 Task: Look for space in Araci, Brazil from 12th  July, 2023 to 15th July, 2023 for 3 adults in price range Rs.12000 to Rs.16000. Place can be entire place with 2 bedrooms having 3 beds and 1 bathroom. Property type can be house, flat, guest house. Amenities needed are: washing machine. Booking option can be shelf check-in. Required host language is Spanish.
Action: Mouse moved to (450, 89)
Screenshot: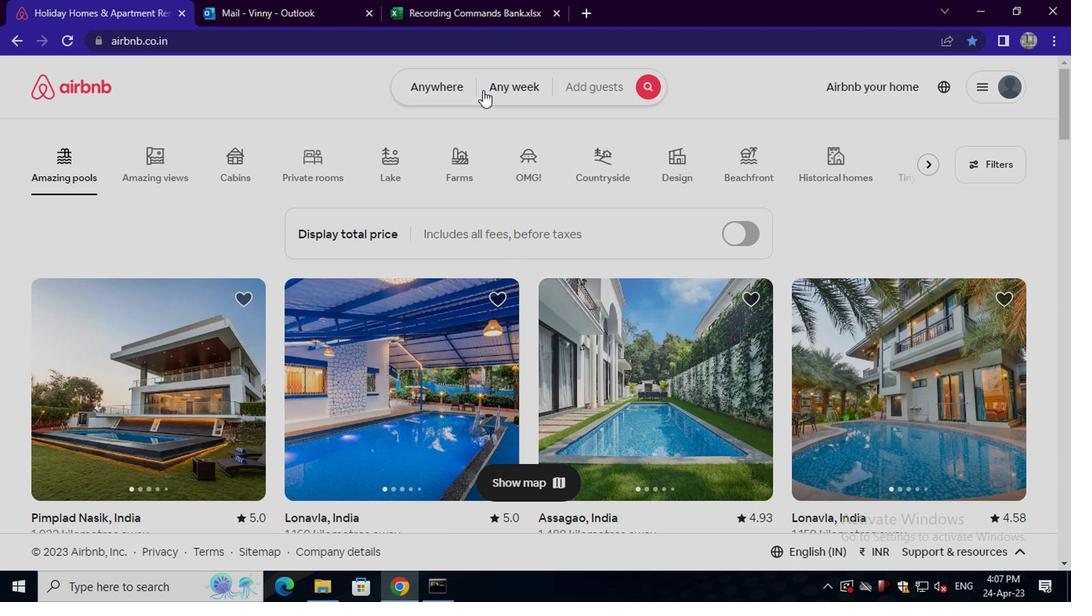 
Action: Mouse pressed left at (450, 89)
Screenshot: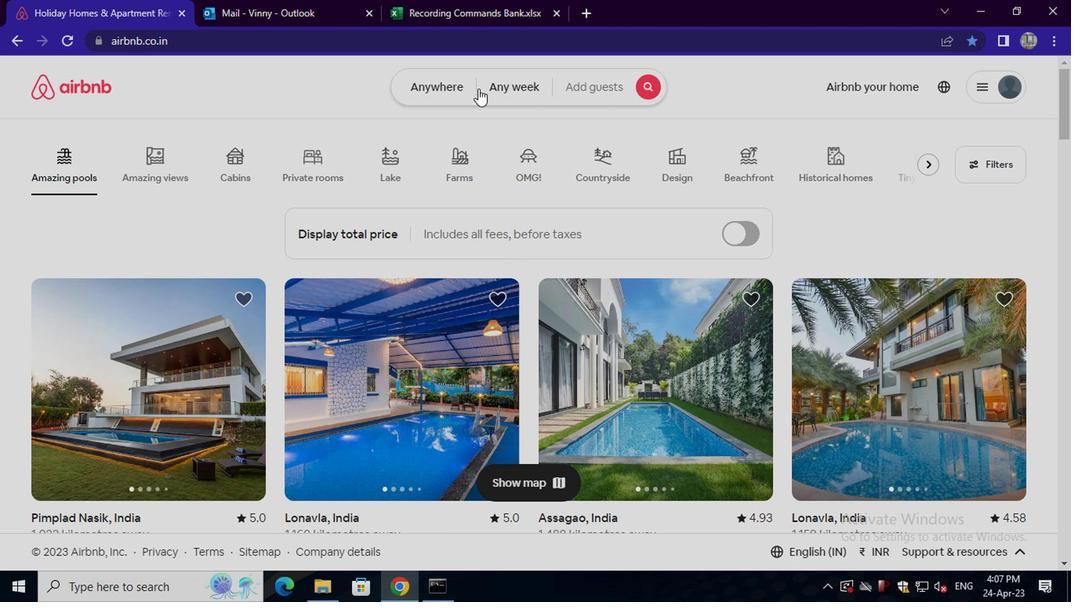 
Action: Mouse moved to (371, 144)
Screenshot: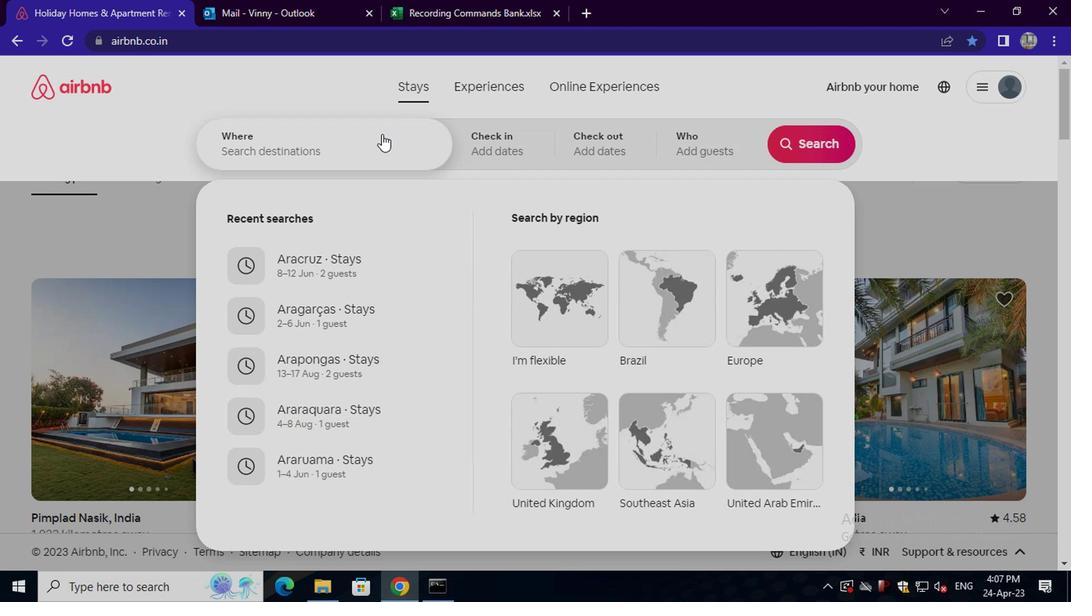 
Action: Mouse pressed left at (371, 144)
Screenshot: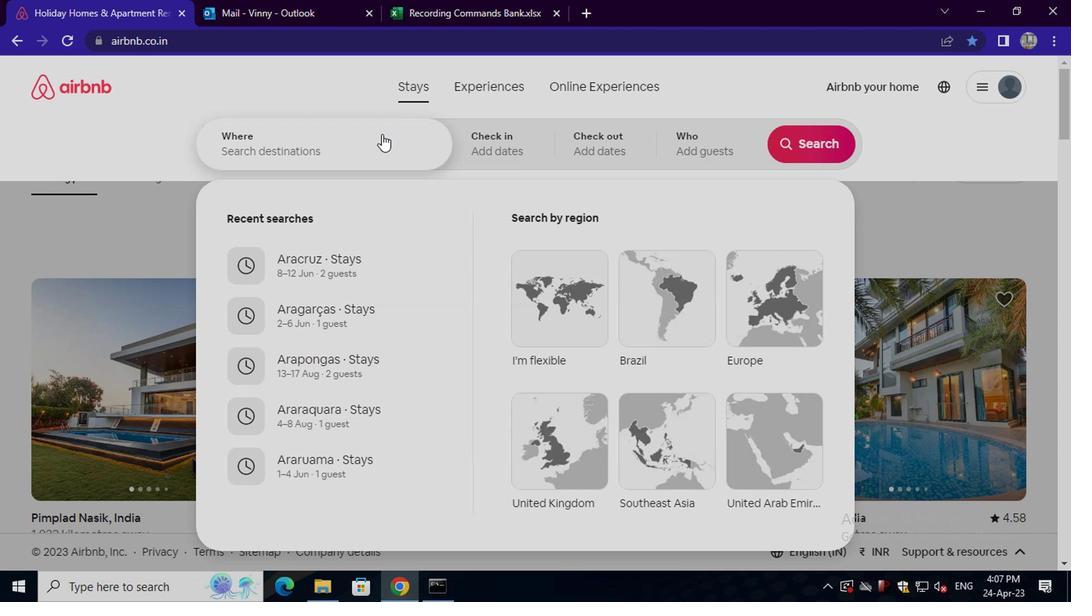 
Action: Key pressed araci,<Key.space>brazo<Key.backspace>u<Key.backspace>il<Key.enter>
Screenshot: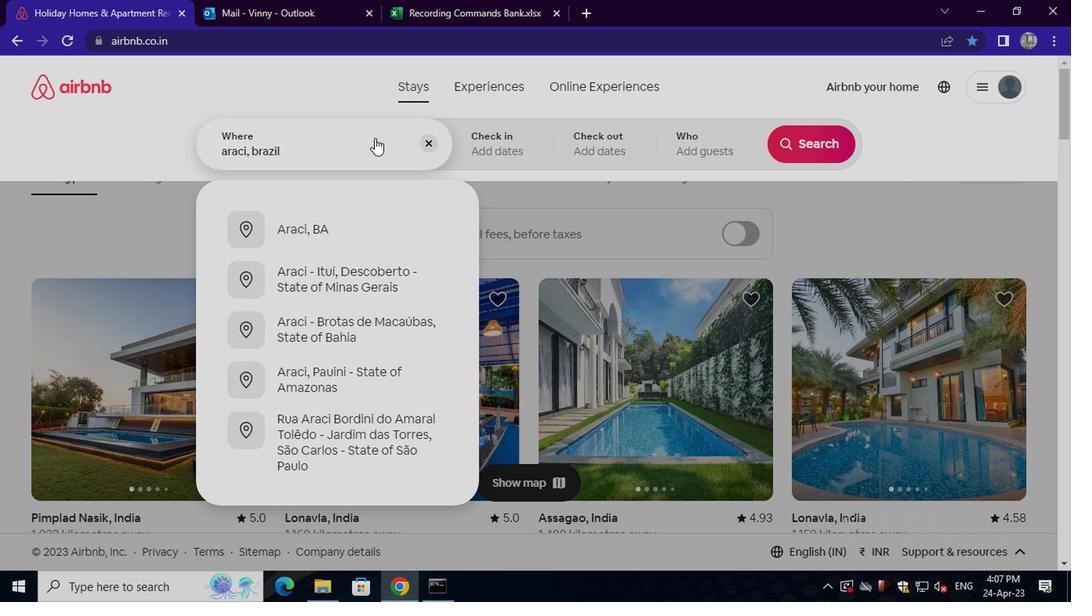 
Action: Mouse moved to (811, 280)
Screenshot: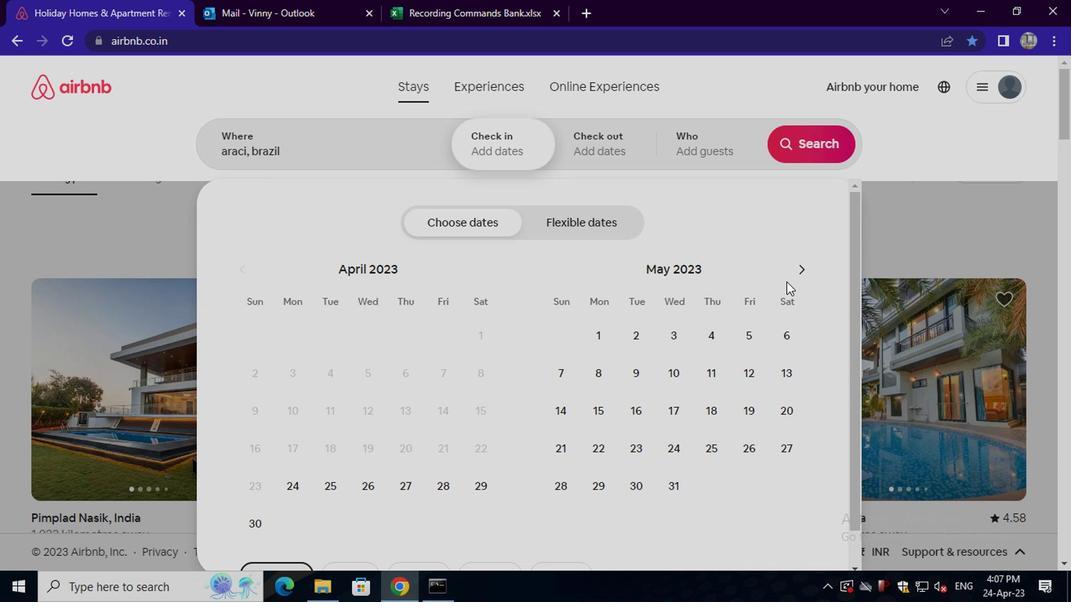 
Action: Mouse pressed left at (811, 280)
Screenshot: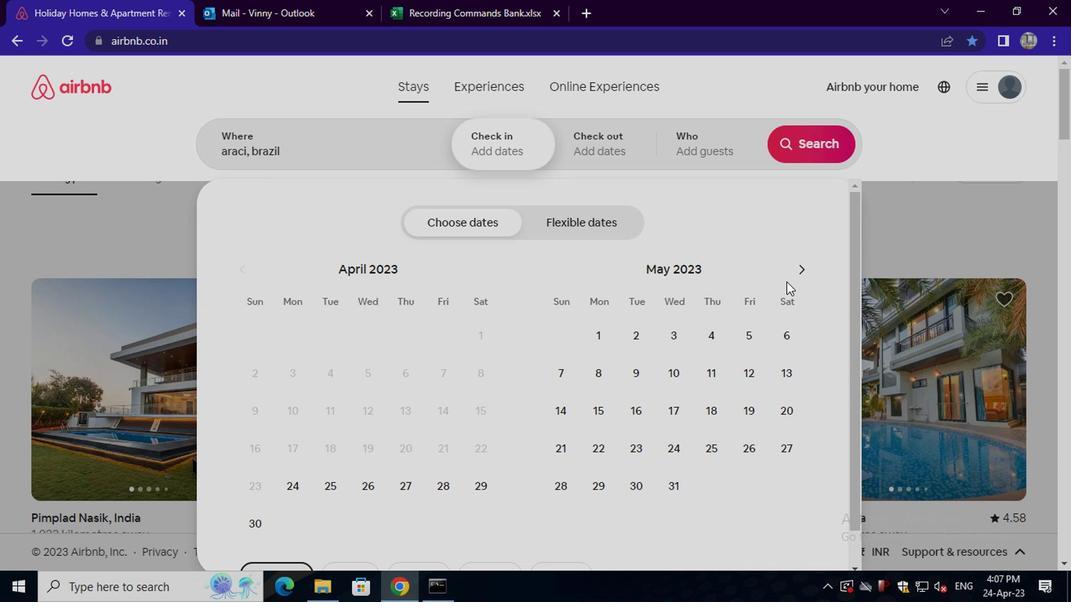 
Action: Mouse pressed left at (811, 280)
Screenshot: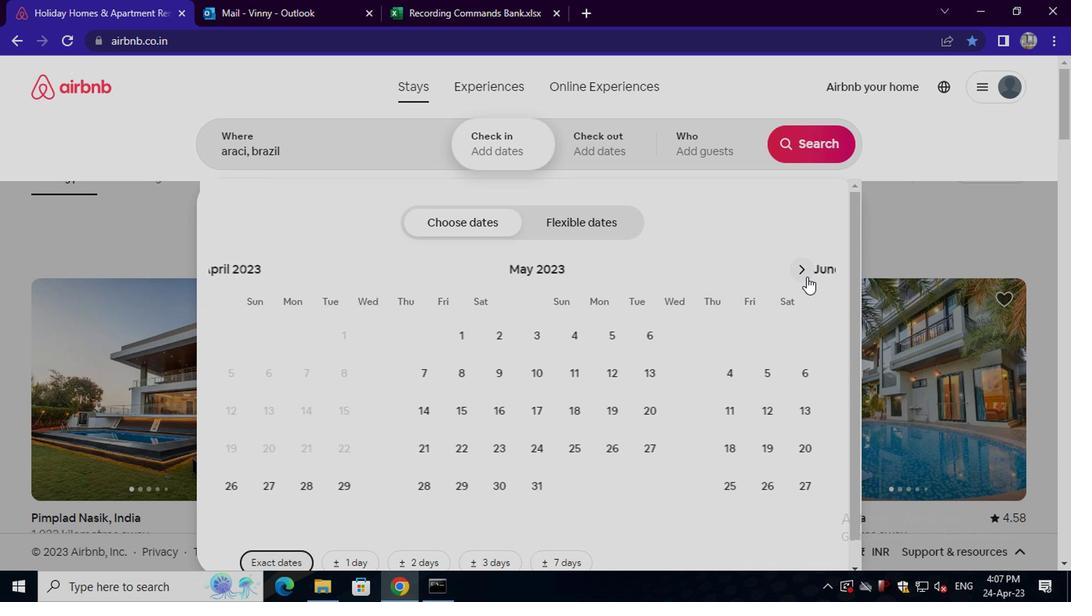 
Action: Mouse moved to (674, 414)
Screenshot: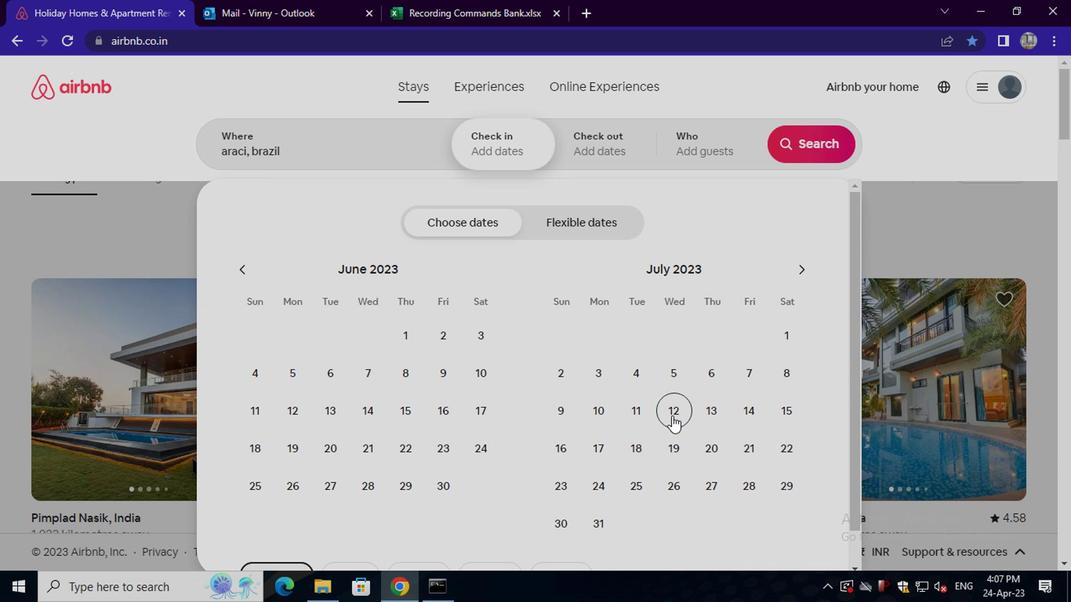
Action: Mouse pressed left at (674, 414)
Screenshot: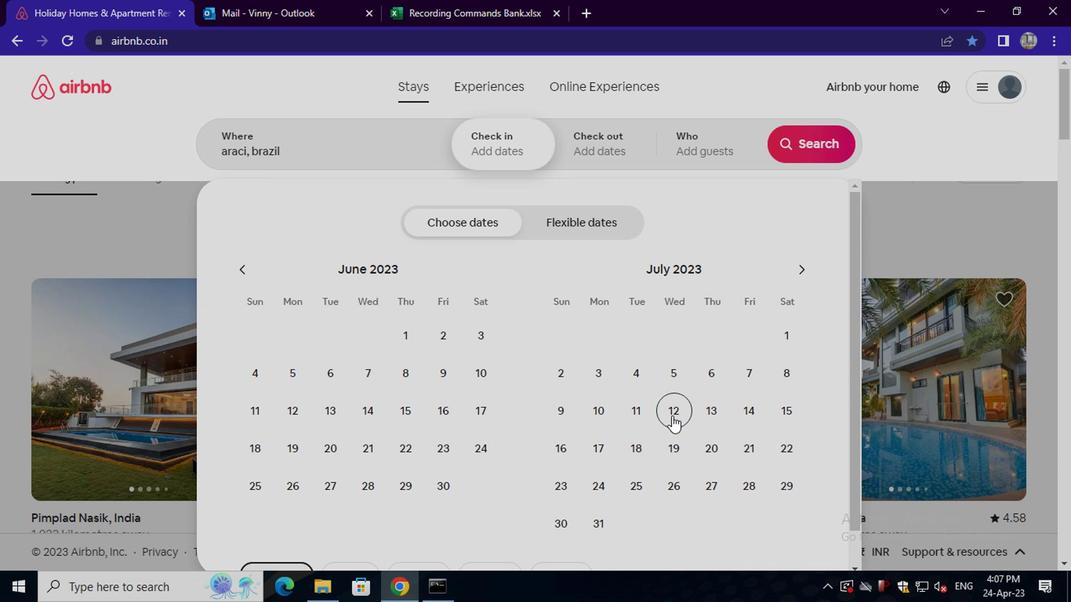 
Action: Mouse moved to (796, 414)
Screenshot: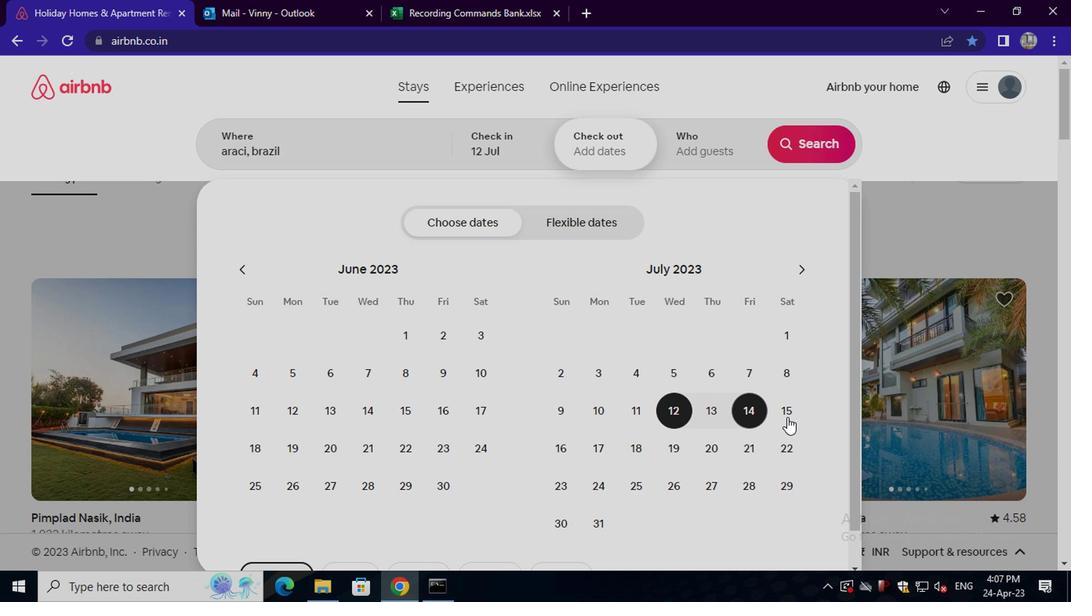 
Action: Mouse pressed left at (796, 414)
Screenshot: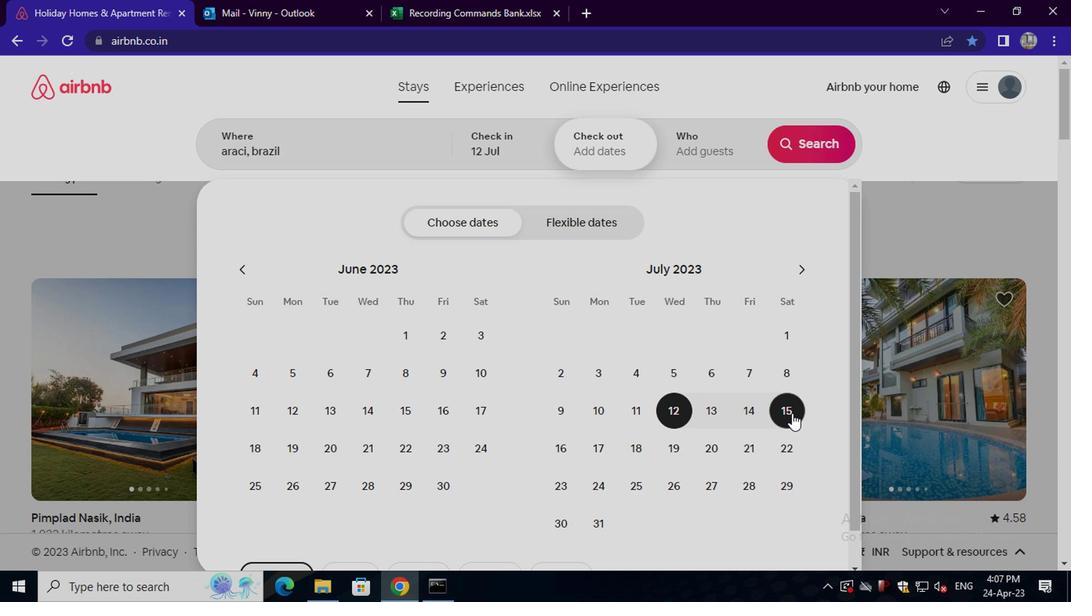 
Action: Mouse moved to (722, 154)
Screenshot: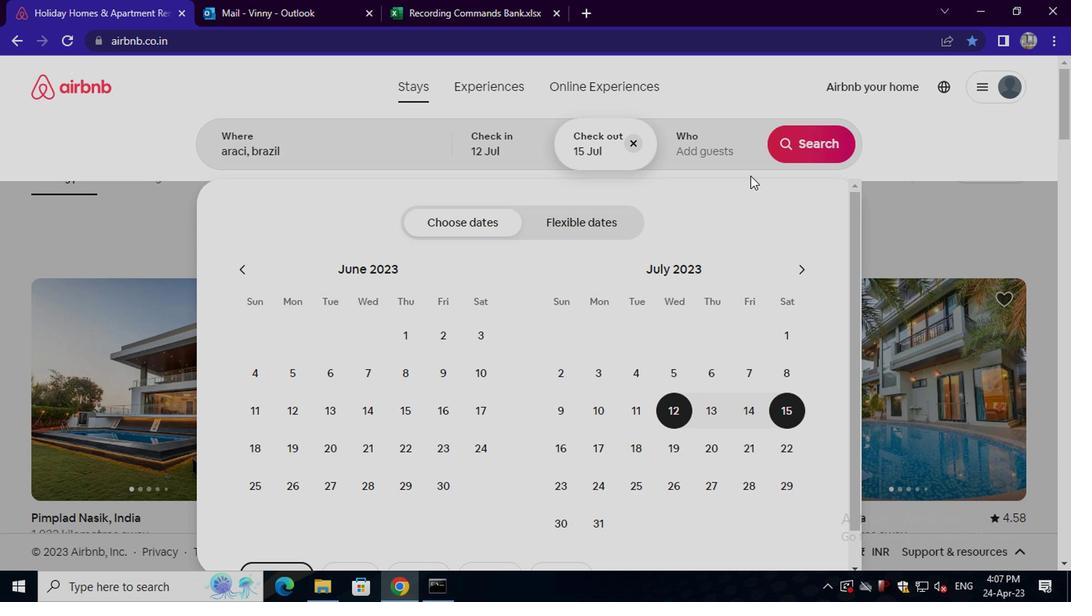 
Action: Mouse pressed left at (722, 154)
Screenshot: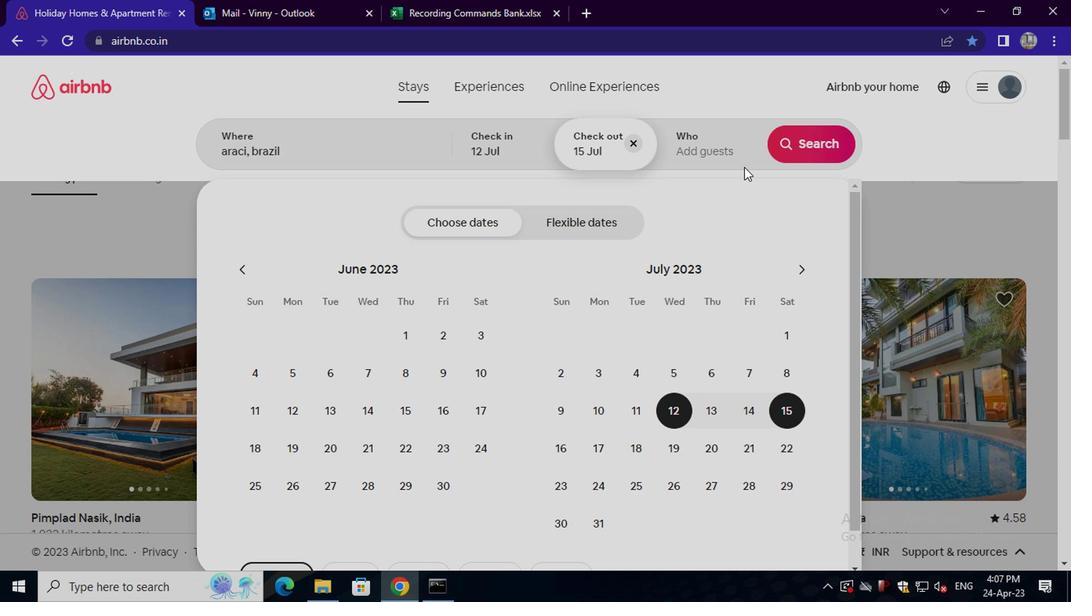 
Action: Mouse moved to (827, 233)
Screenshot: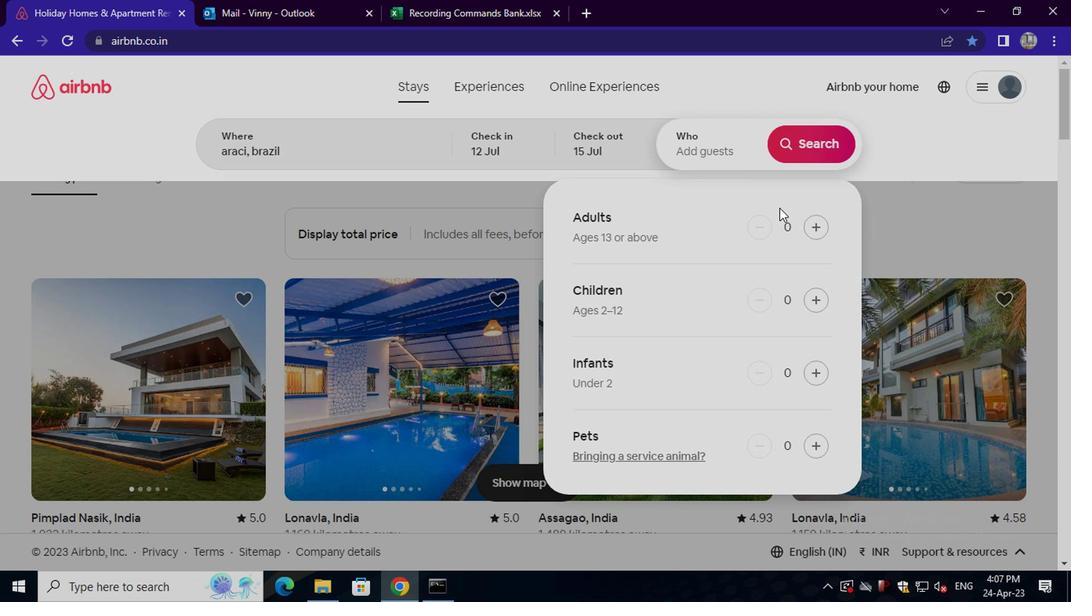 
Action: Mouse pressed left at (827, 233)
Screenshot: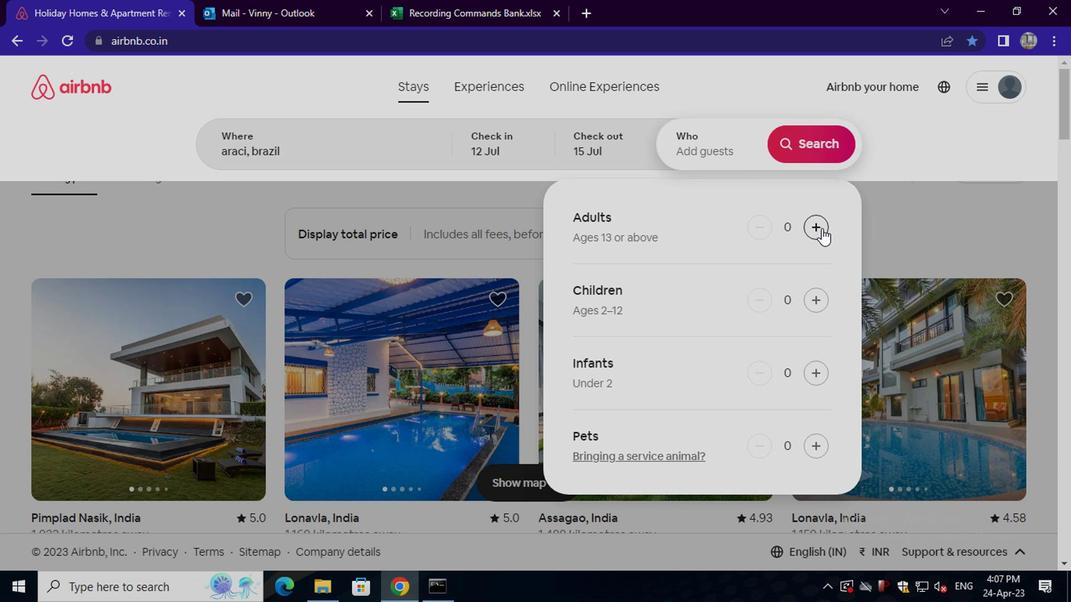 
Action: Mouse pressed left at (827, 233)
Screenshot: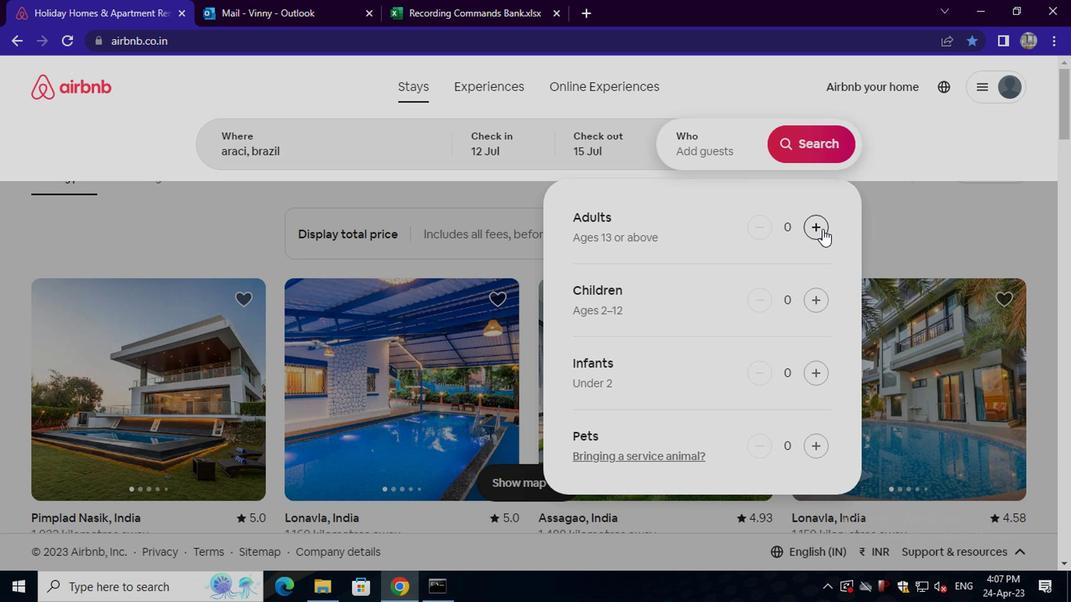 
Action: Mouse pressed left at (827, 233)
Screenshot: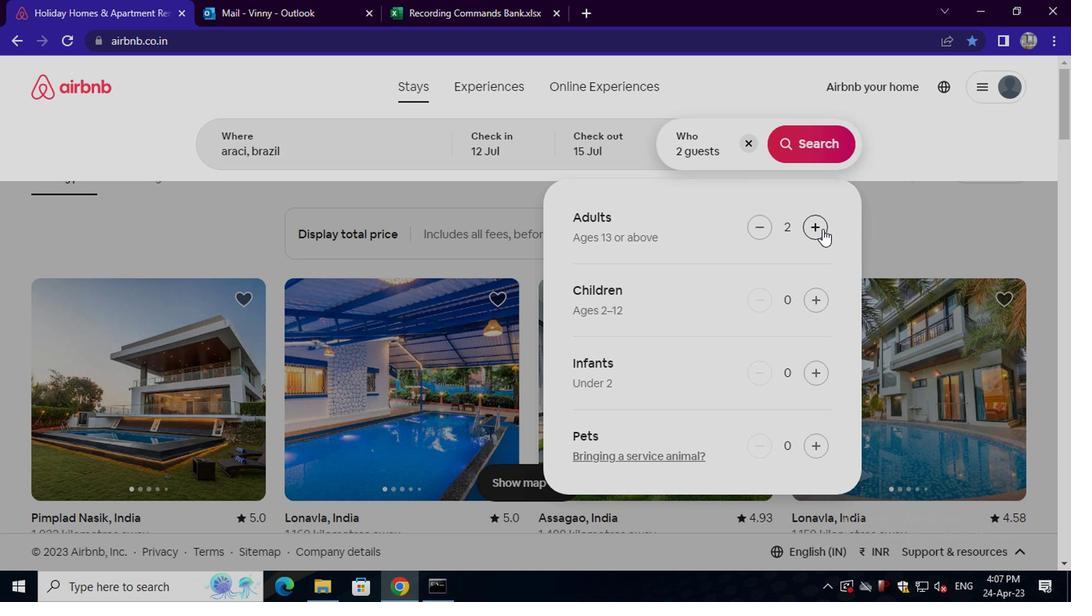 
Action: Mouse moved to (824, 155)
Screenshot: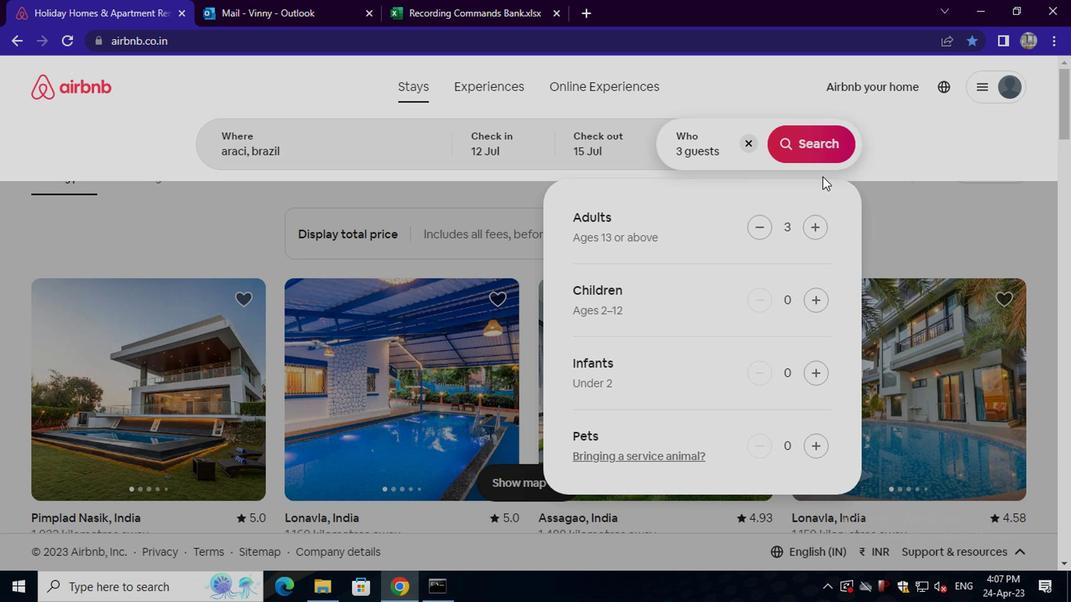 
Action: Mouse pressed left at (824, 155)
Screenshot: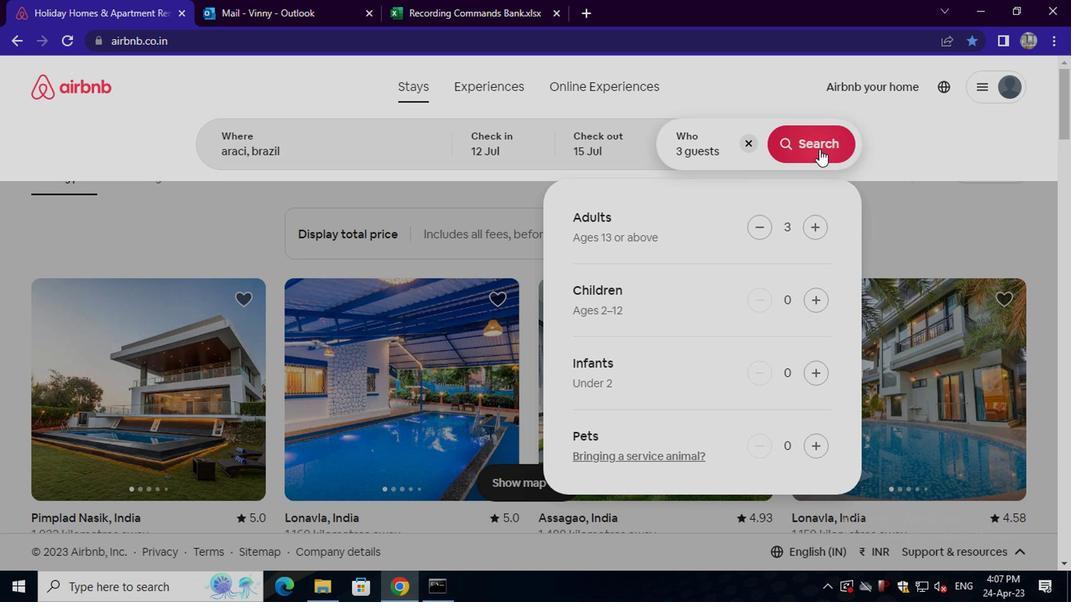 
Action: Mouse moved to (997, 163)
Screenshot: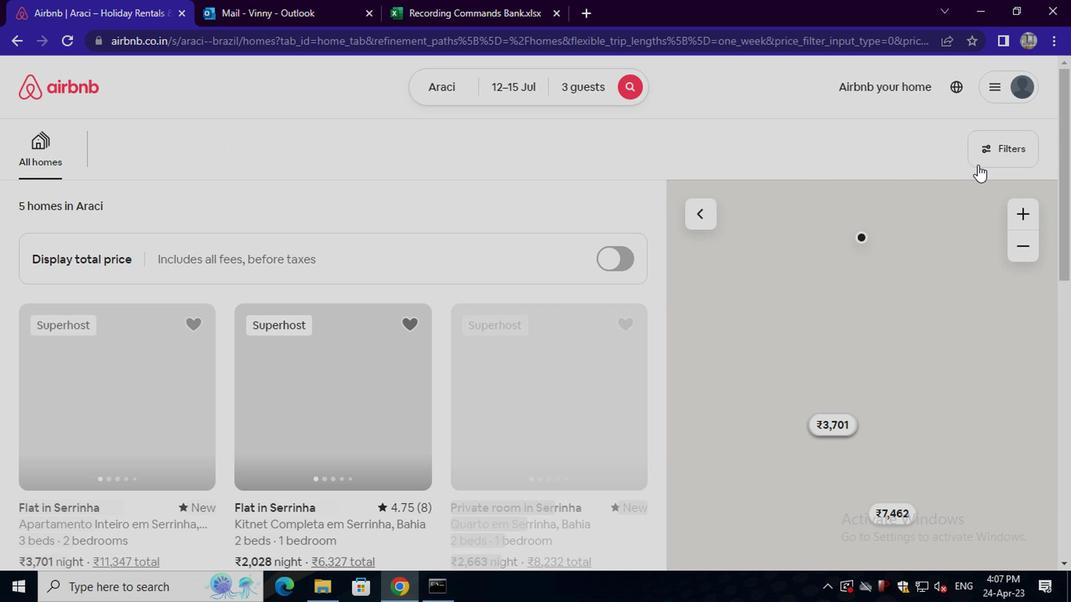 
Action: Mouse pressed left at (997, 163)
Screenshot: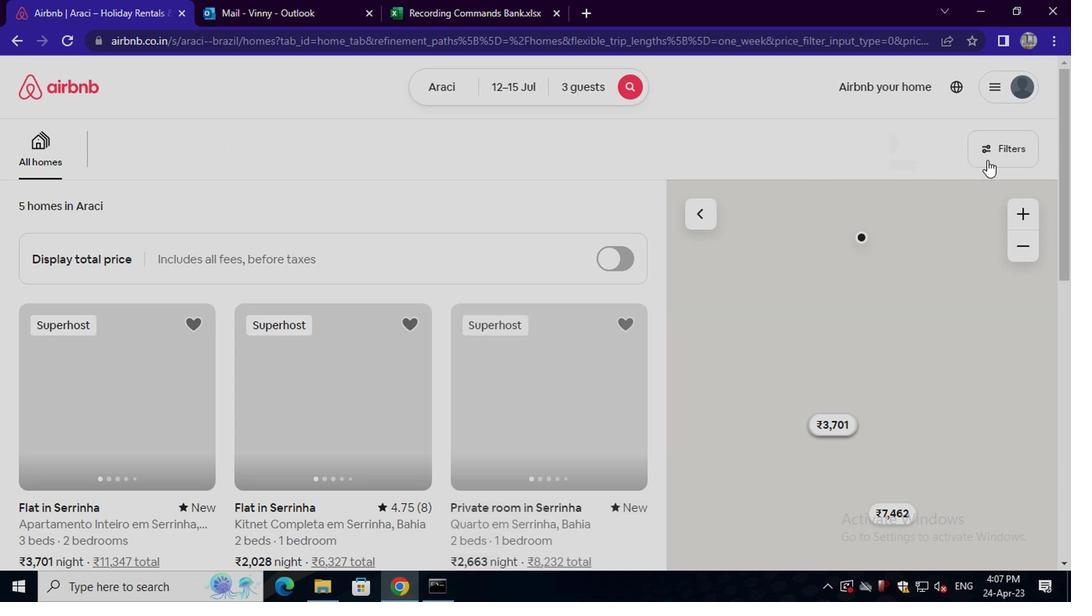 
Action: Mouse moved to (376, 349)
Screenshot: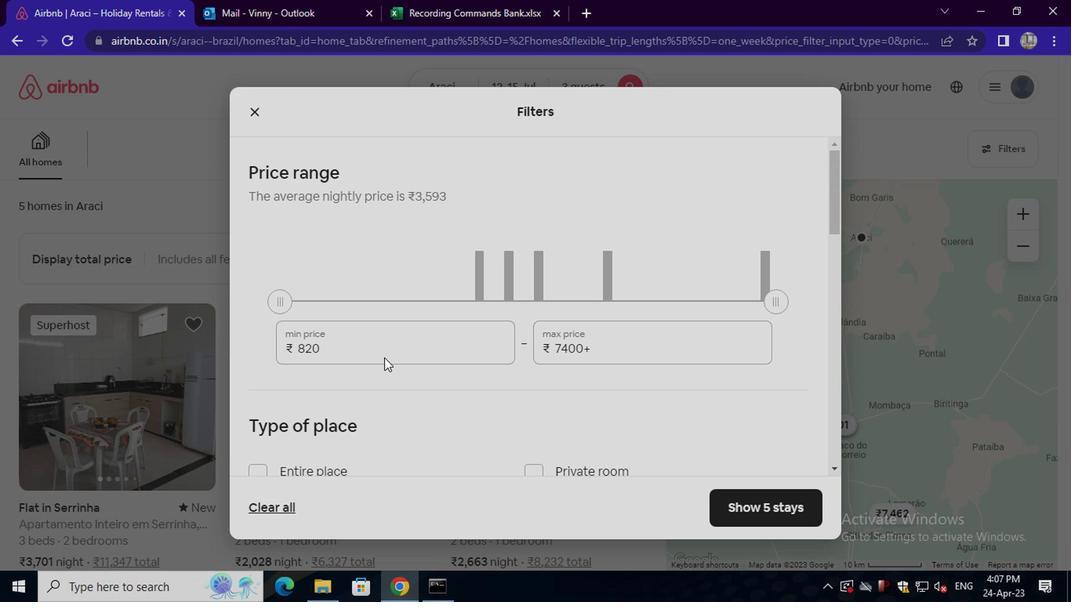 
Action: Mouse pressed left at (376, 349)
Screenshot: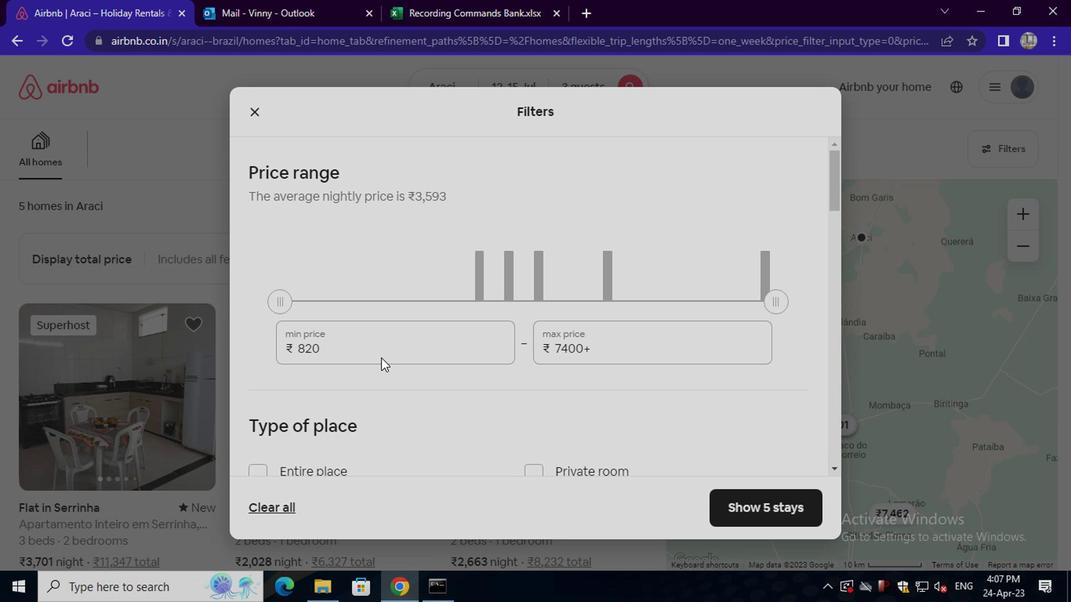 
Action: Key pressed <Key.backspace><Key.backspace><Key.backspace><Key.backspace><Key.backspace><Key.backspace><Key.backspace><Key.backspace><Key.backspace><Key.backspace><Key.backspace><Key.backspace>12000
Screenshot: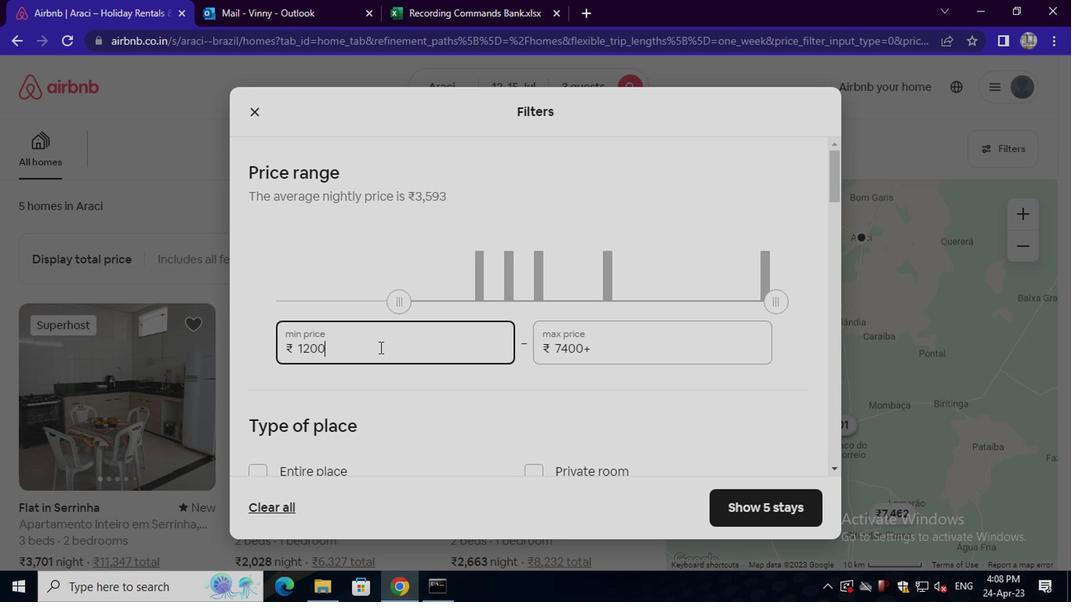 
Action: Mouse moved to (614, 353)
Screenshot: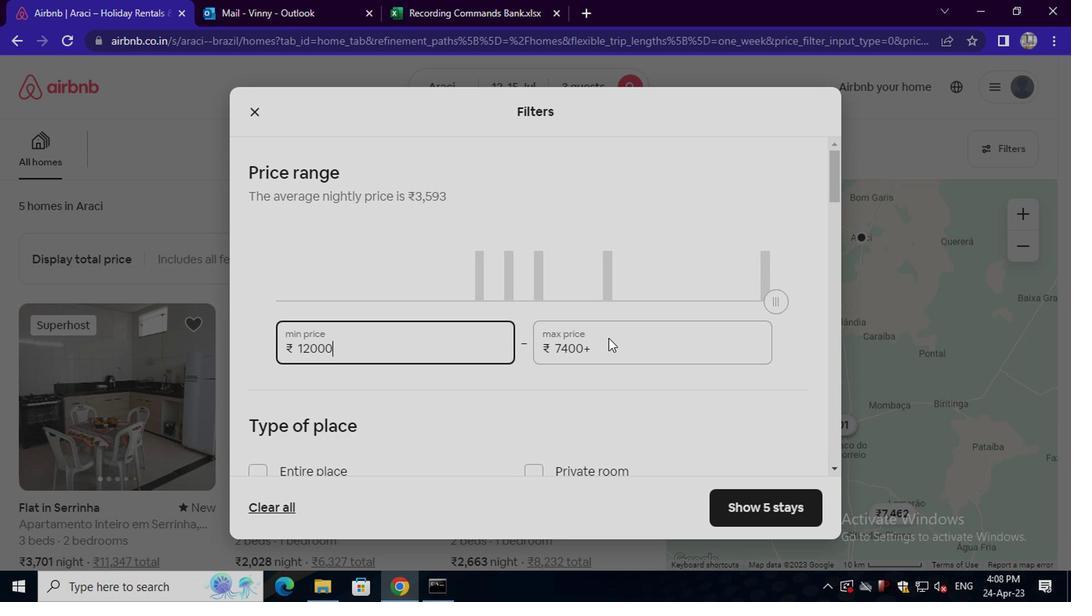 
Action: Mouse pressed left at (614, 353)
Screenshot: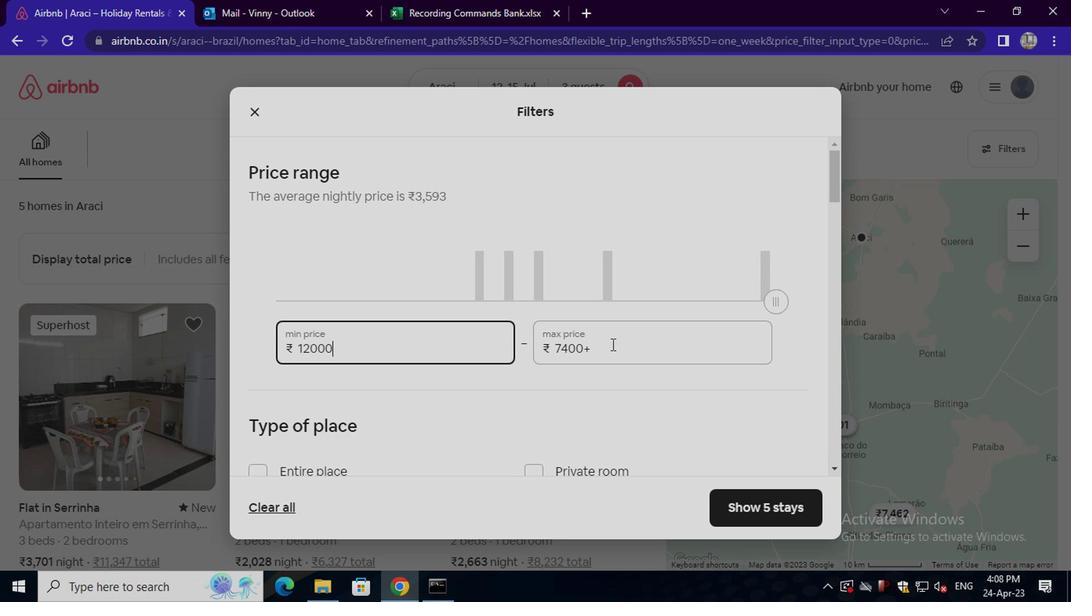 
Action: Key pressed <Key.backspace><Key.backspace><Key.backspace><Key.backspace><Key.backspace><Key.backspace><Key.backspace><Key.backspace><Key.backspace><Key.backspace><Key.backspace><Key.backspace>16000
Screenshot: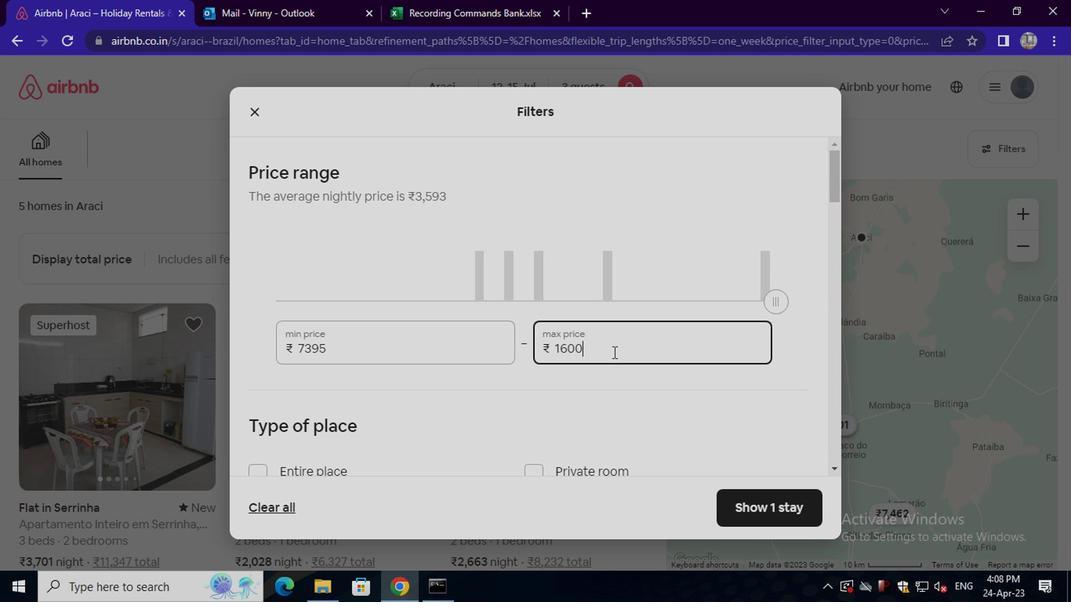 
Action: Mouse moved to (621, 370)
Screenshot: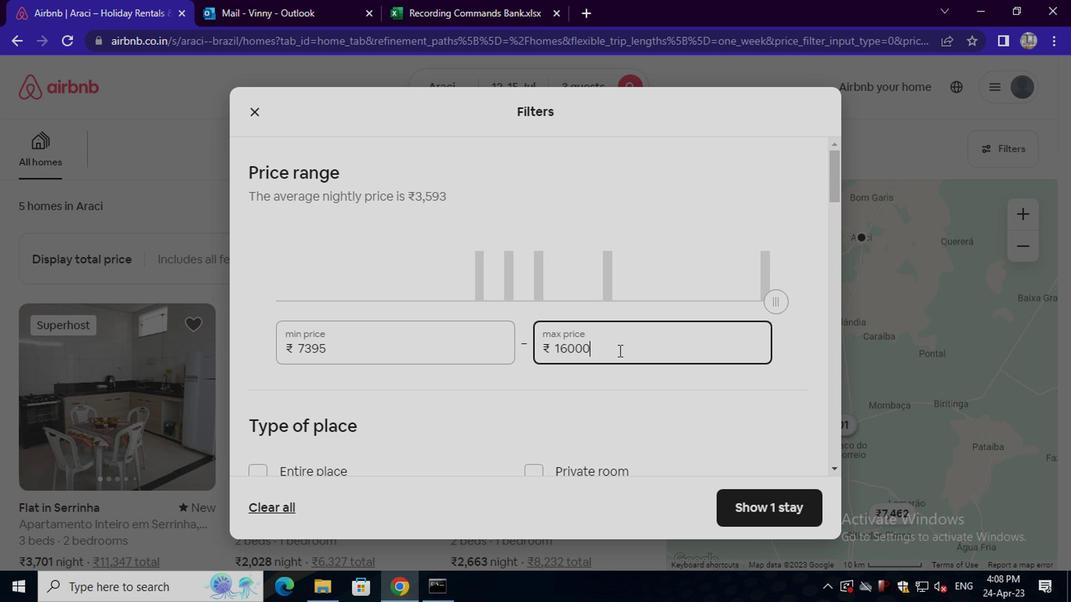 
Action: Mouse scrolled (621, 369) with delta (0, 0)
Screenshot: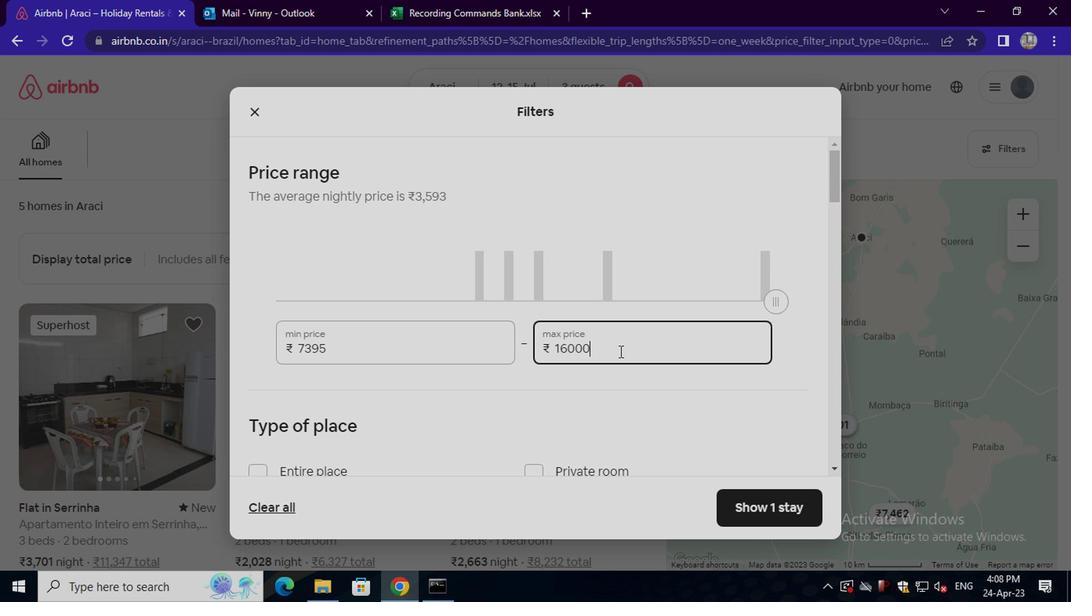 
Action: Mouse moved to (621, 370)
Screenshot: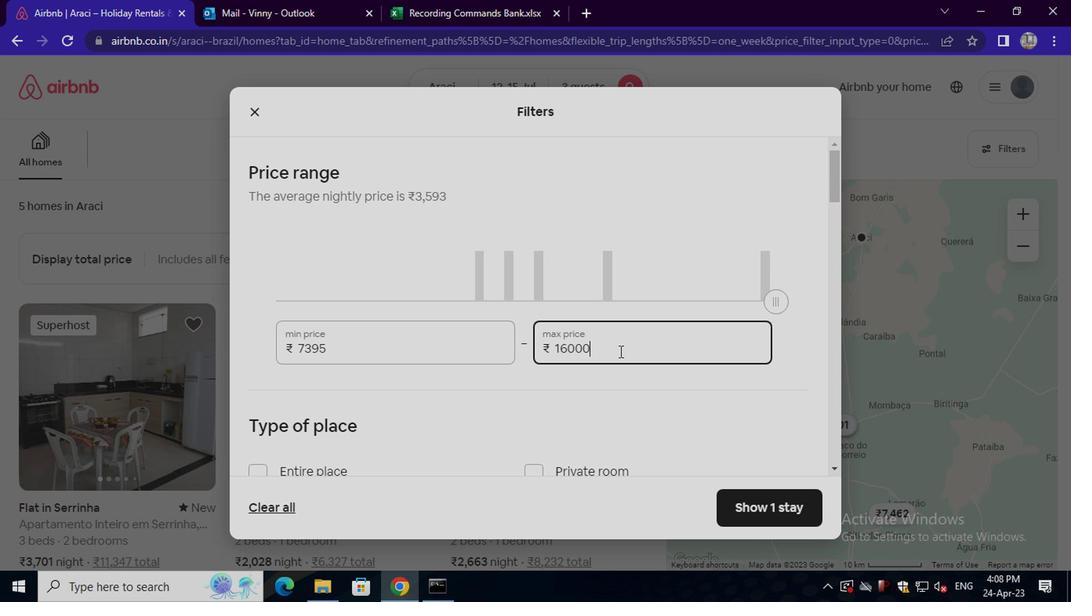 
Action: Mouse scrolled (621, 369) with delta (0, 0)
Screenshot: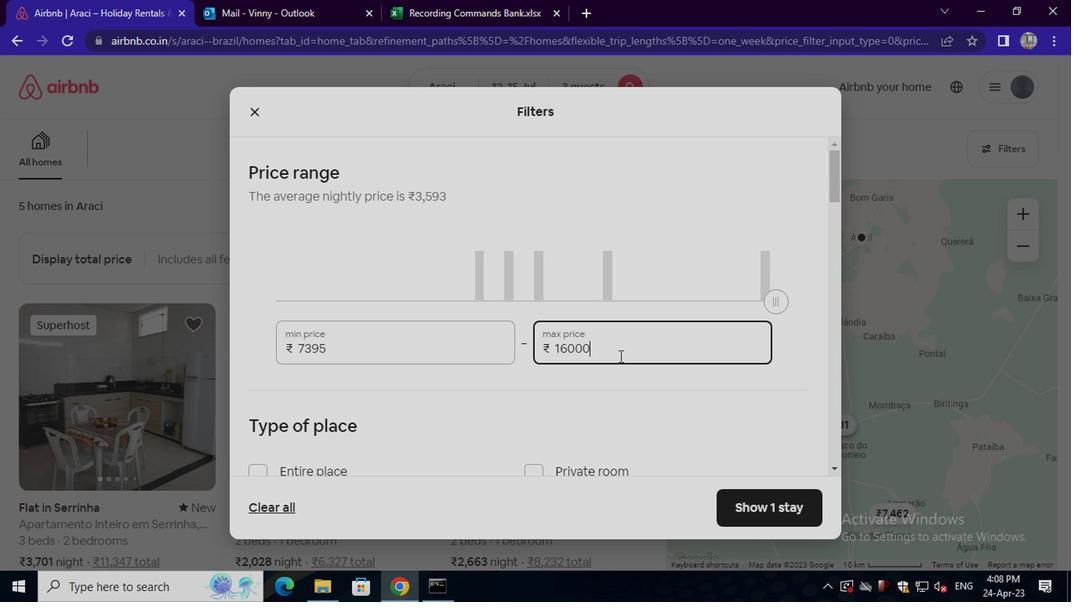 
Action: Mouse moved to (305, 323)
Screenshot: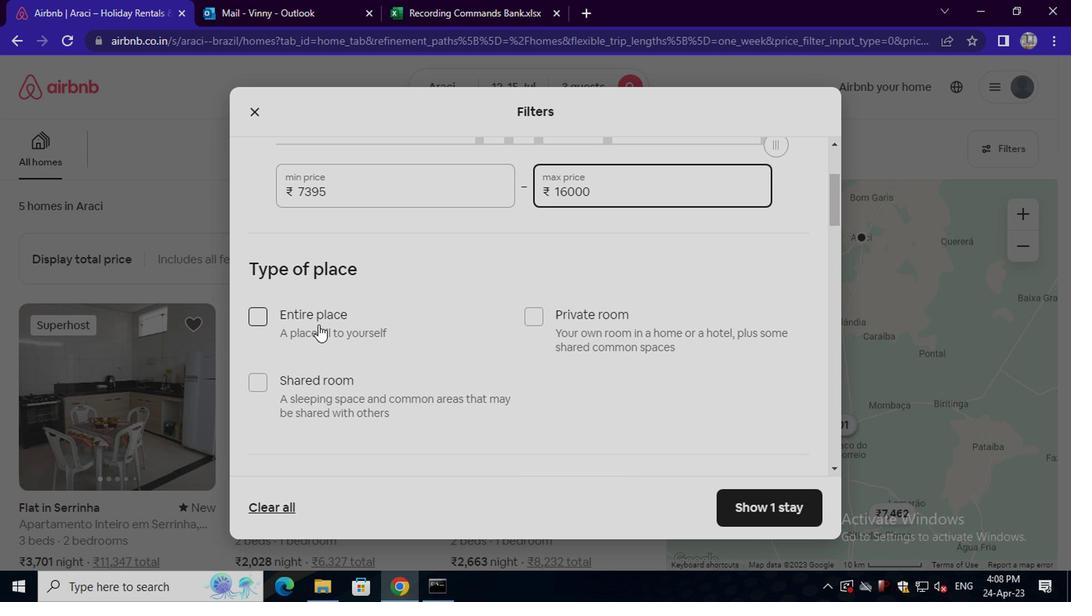 
Action: Mouse pressed left at (305, 323)
Screenshot: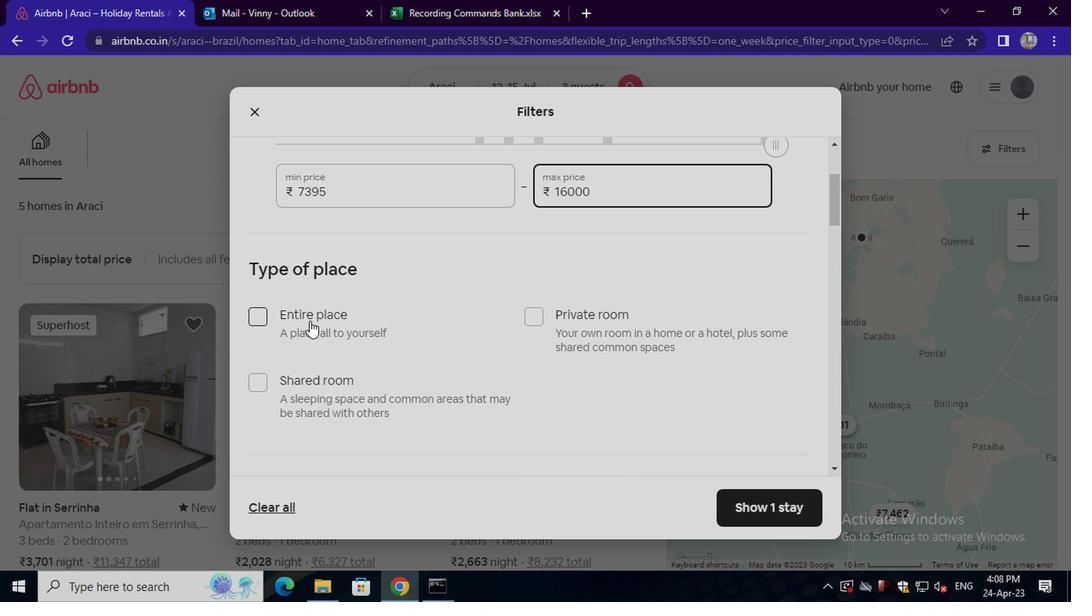 
Action: Mouse scrolled (305, 322) with delta (0, 0)
Screenshot: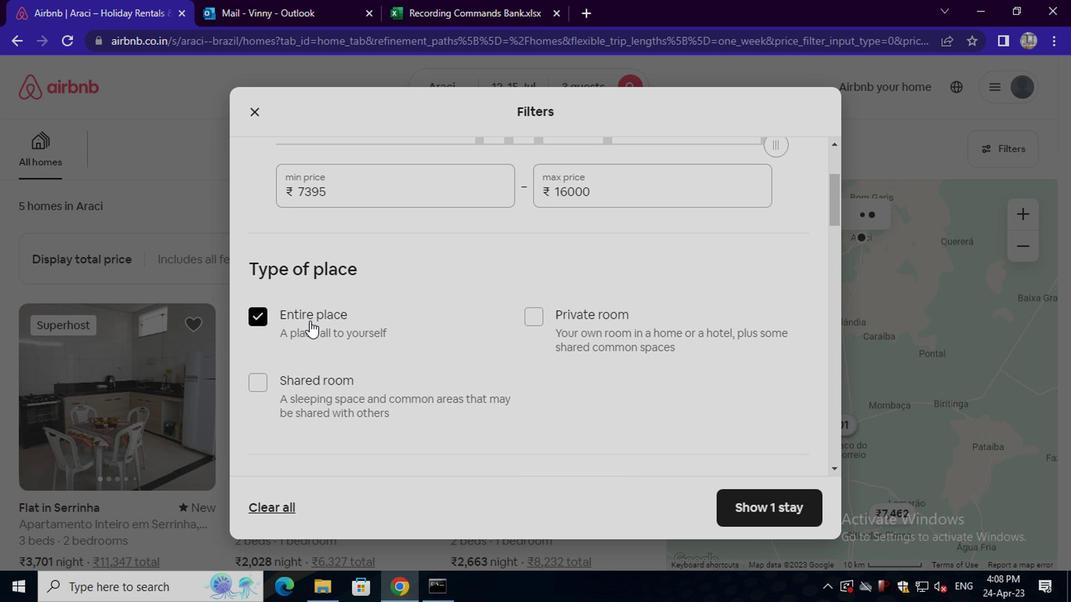 
Action: Mouse scrolled (305, 322) with delta (0, 0)
Screenshot: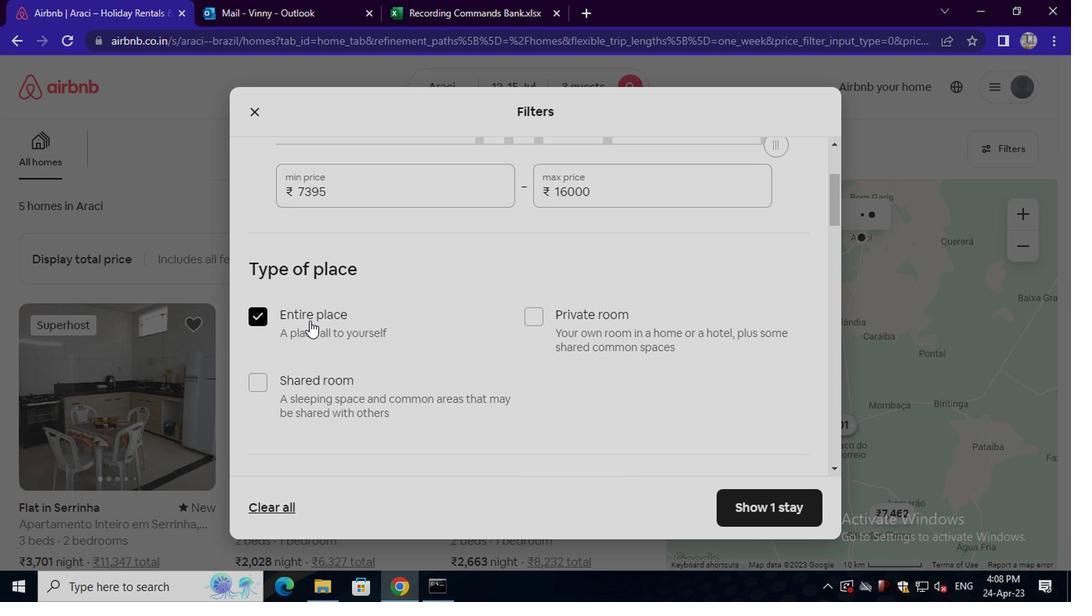 
Action: Mouse moved to (305, 323)
Screenshot: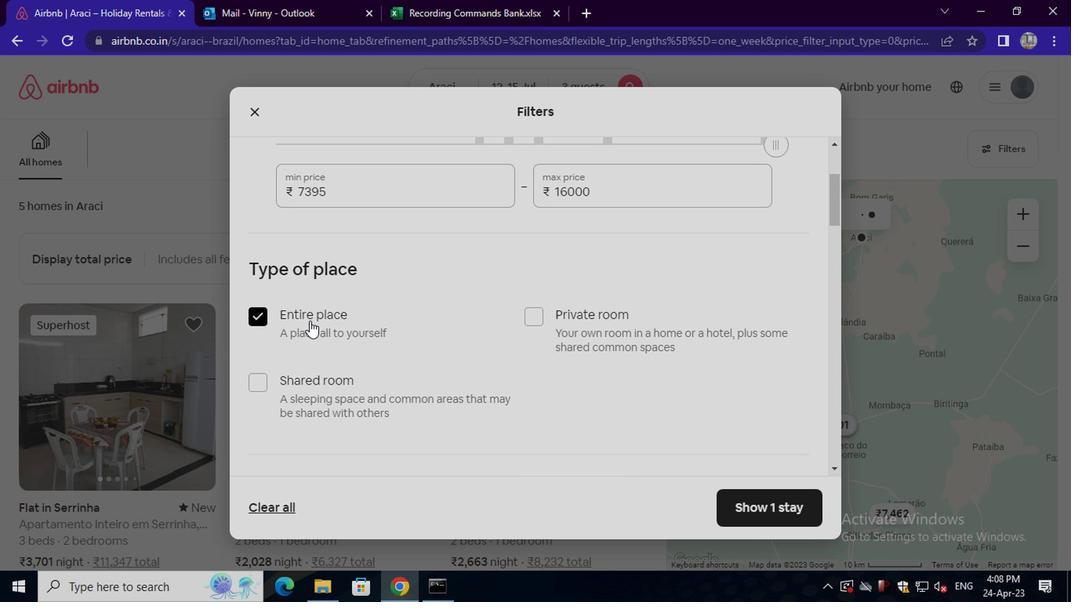 
Action: Mouse scrolled (305, 322) with delta (0, 0)
Screenshot: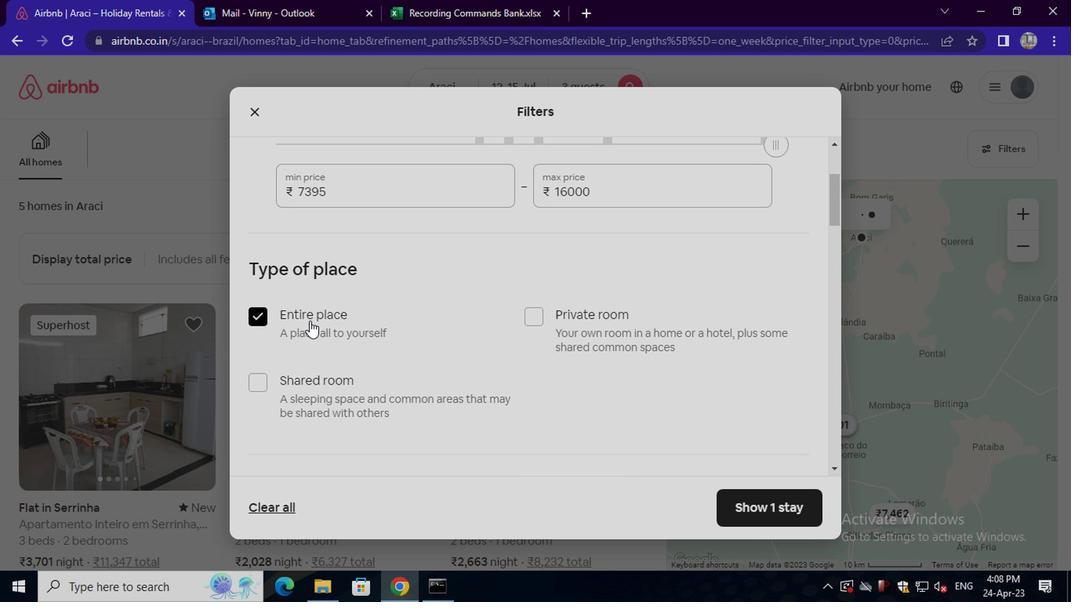 
Action: Mouse moved to (384, 342)
Screenshot: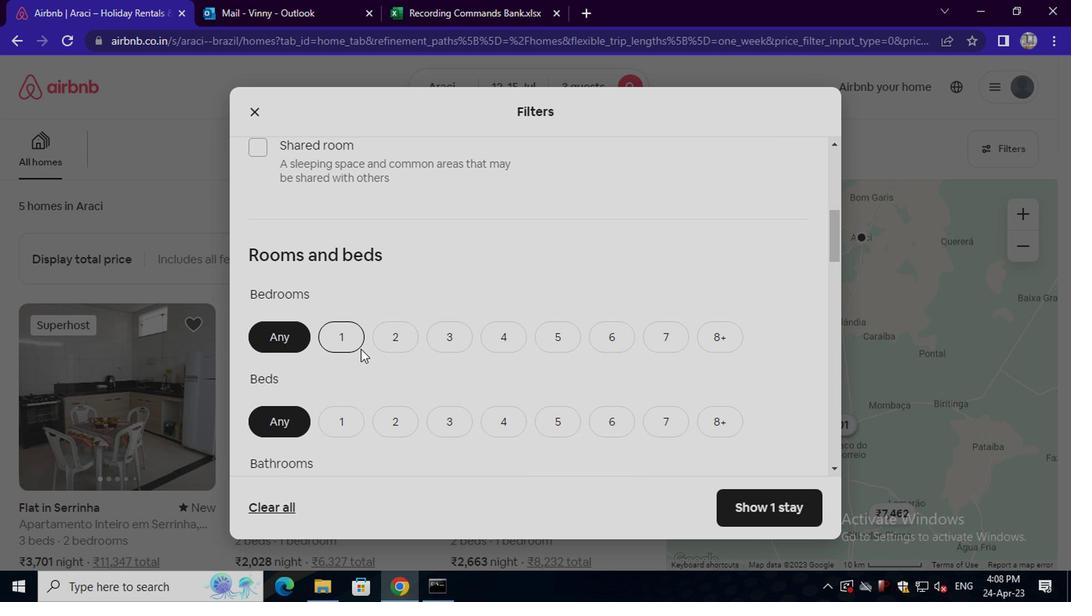 
Action: Mouse pressed left at (384, 342)
Screenshot: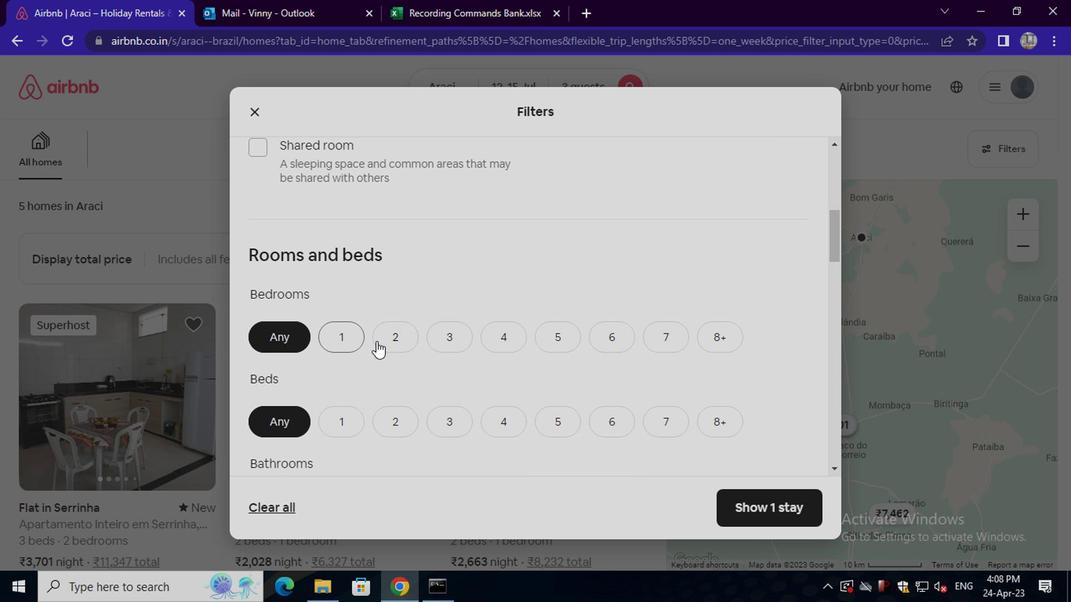 
Action: Mouse moved to (447, 421)
Screenshot: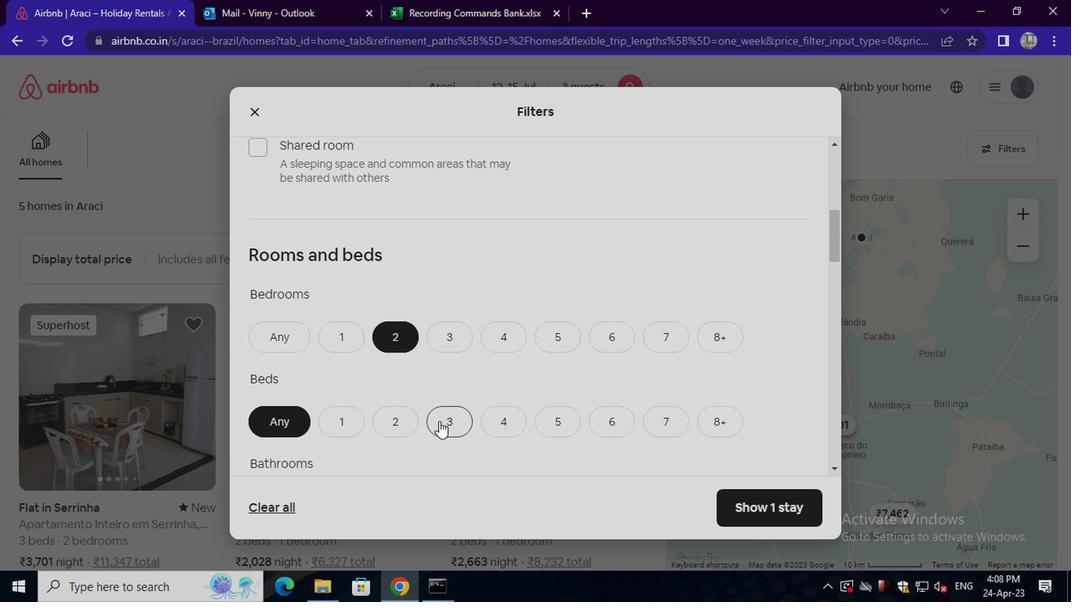 
Action: Mouse pressed left at (447, 421)
Screenshot: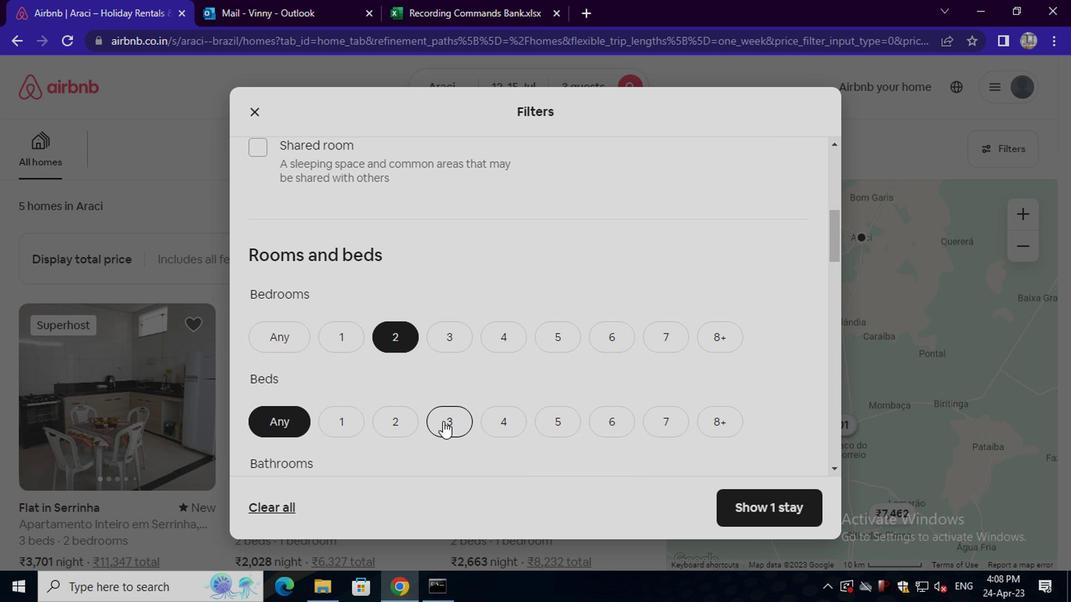 
Action: Mouse moved to (436, 424)
Screenshot: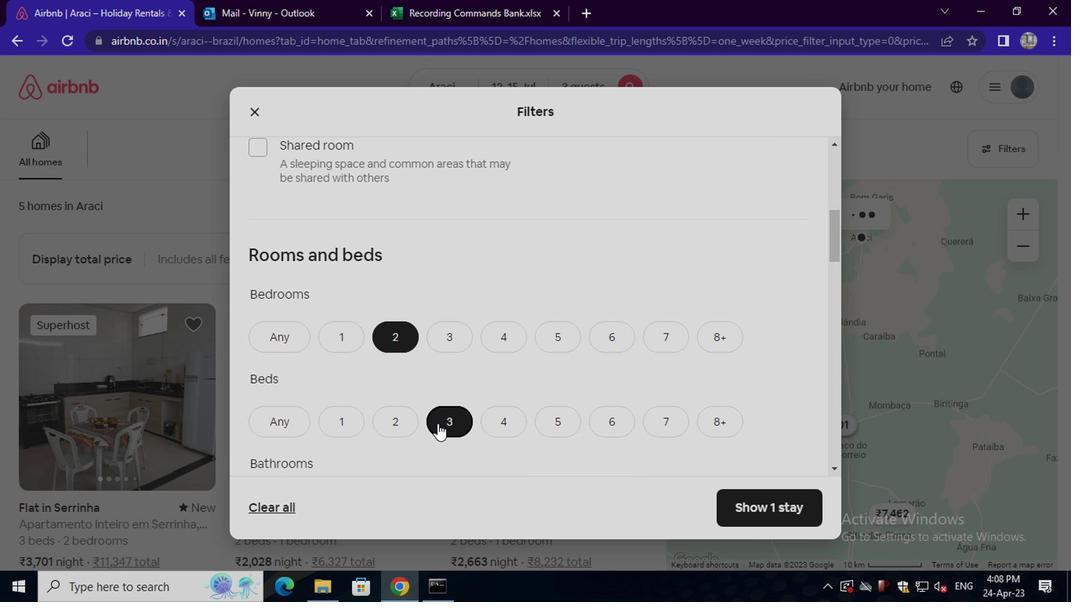 
Action: Mouse scrolled (436, 423) with delta (0, -1)
Screenshot: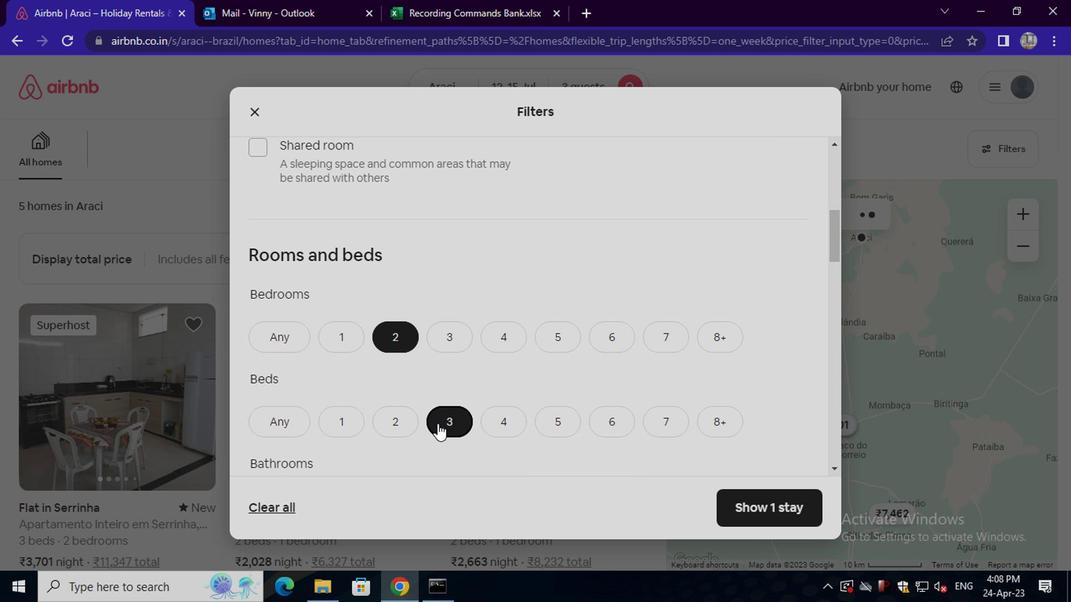 
Action: Mouse scrolled (436, 423) with delta (0, -1)
Screenshot: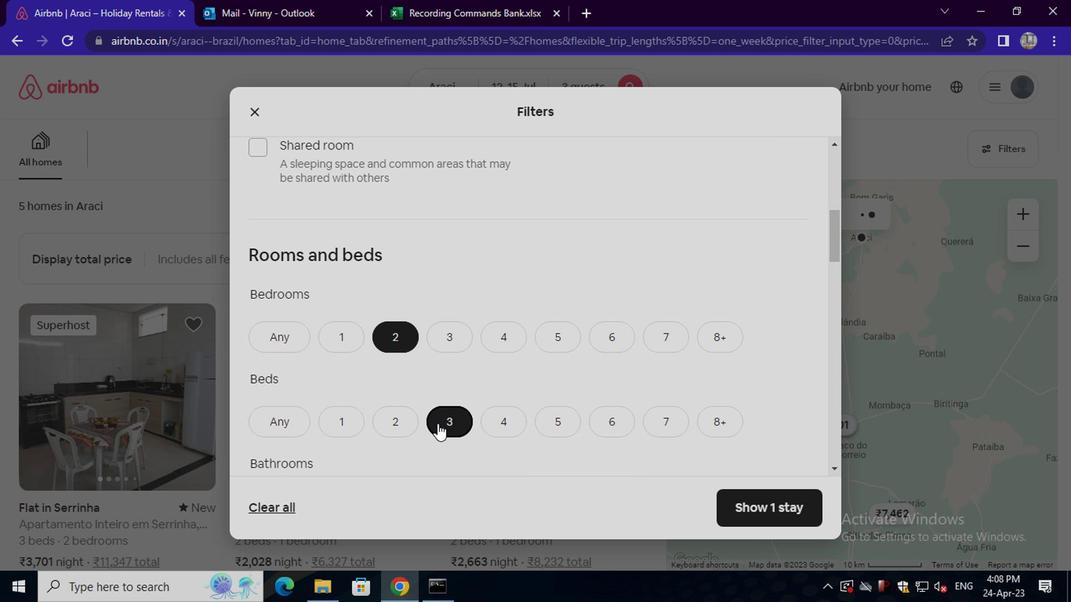 
Action: Mouse moved to (339, 356)
Screenshot: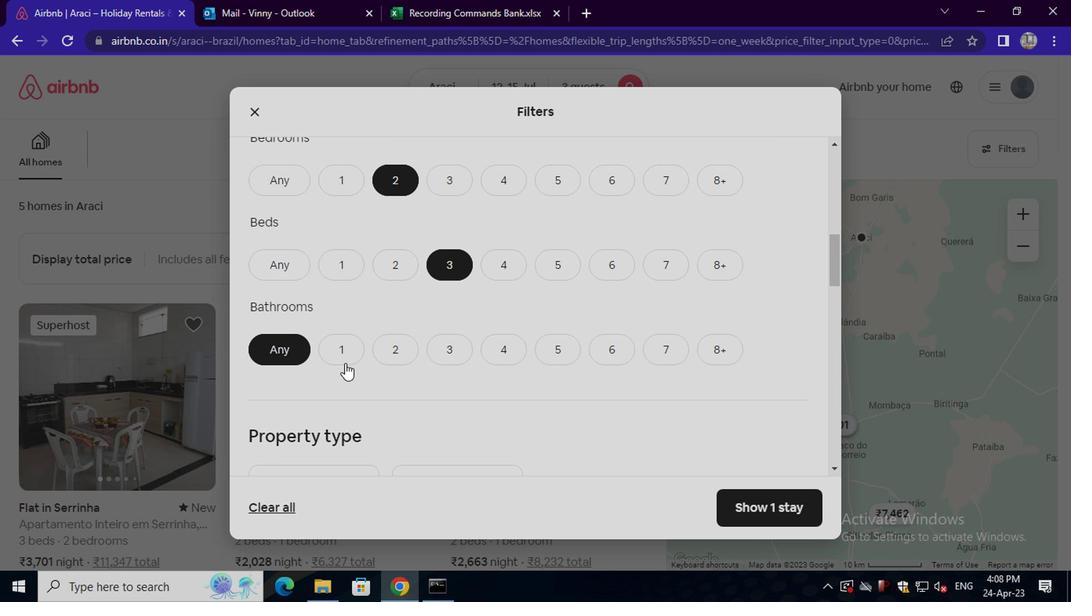 
Action: Mouse pressed left at (339, 356)
Screenshot: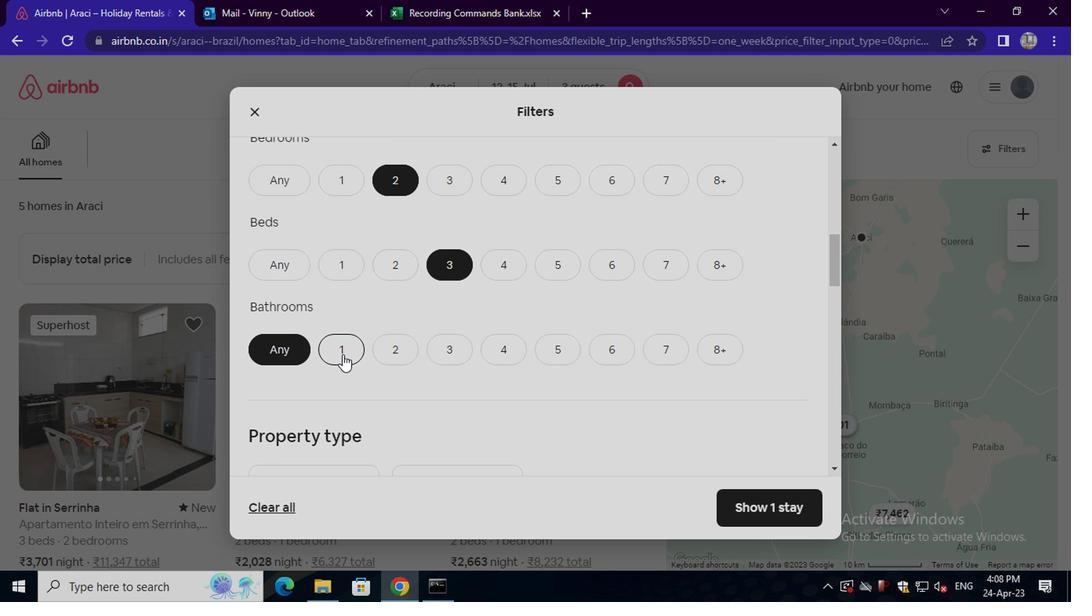 
Action: Mouse moved to (371, 370)
Screenshot: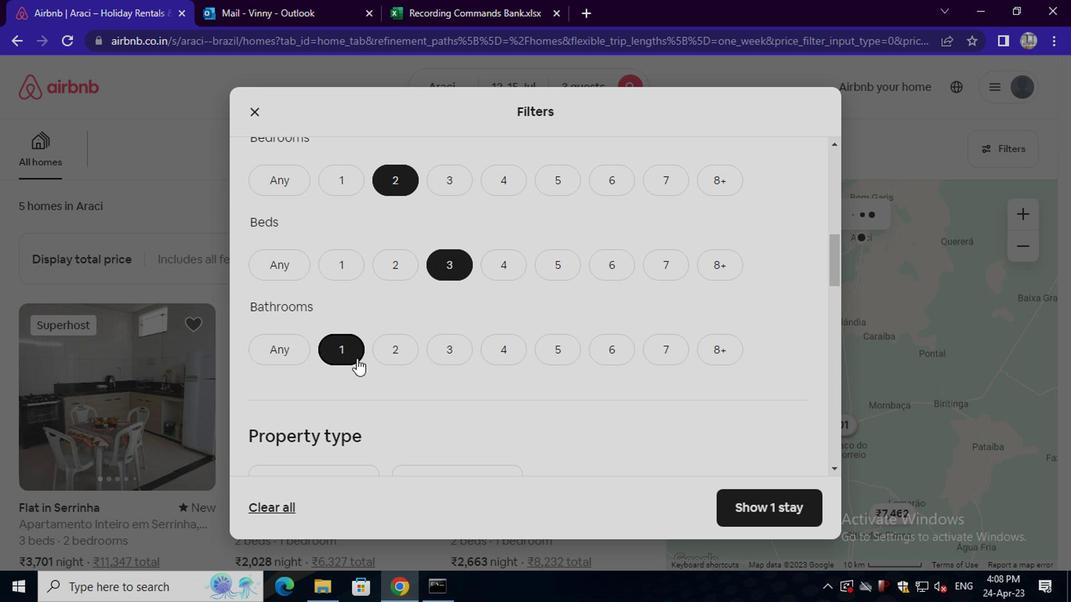 
Action: Mouse scrolled (371, 369) with delta (0, 0)
Screenshot: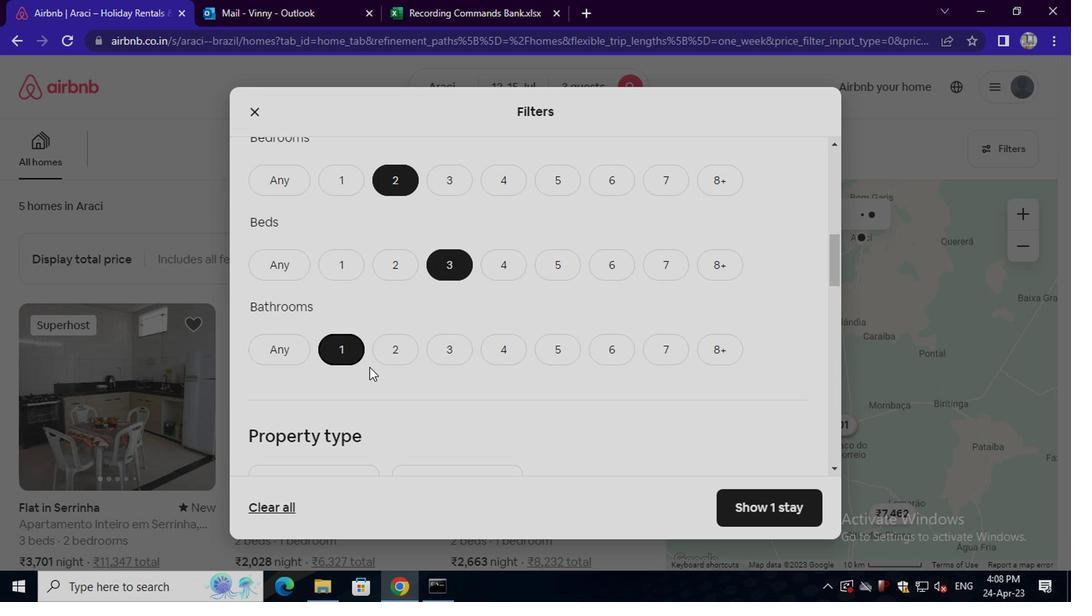 
Action: Mouse scrolled (371, 369) with delta (0, 0)
Screenshot: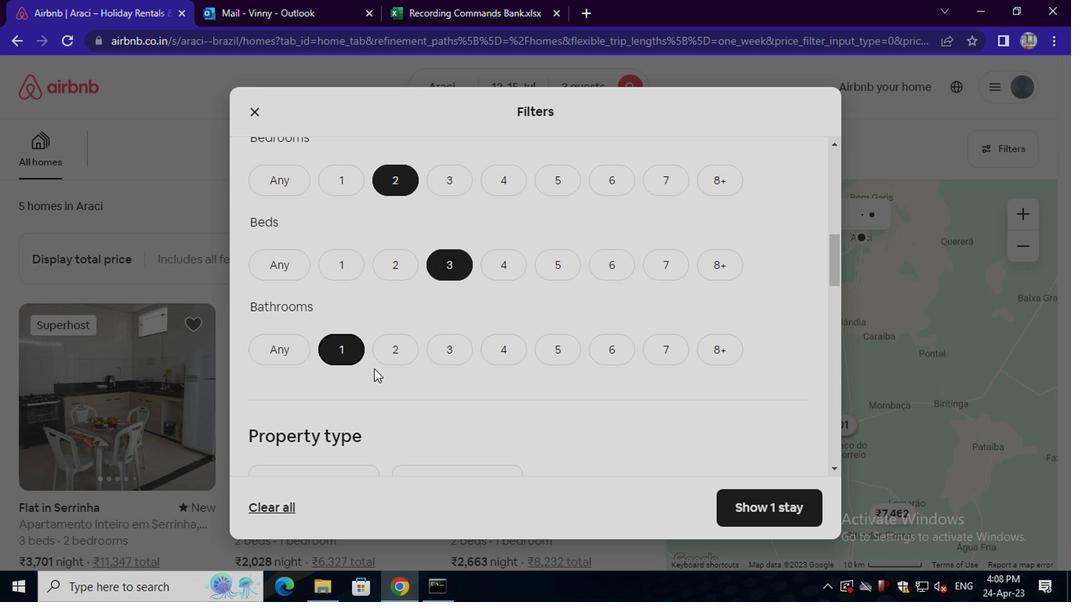 
Action: Mouse moved to (339, 363)
Screenshot: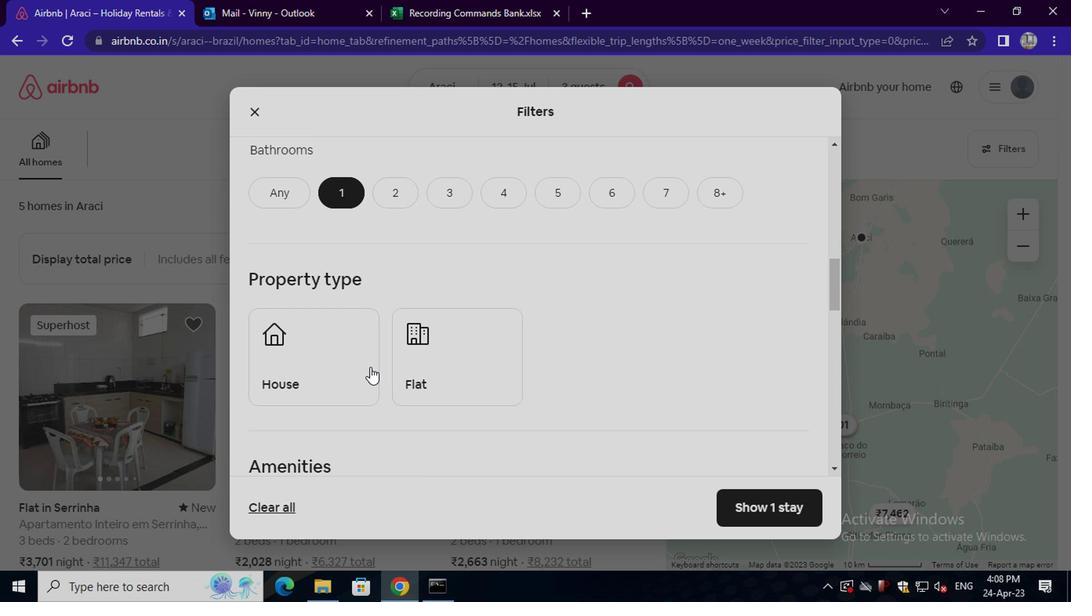 
Action: Mouse pressed left at (339, 363)
Screenshot: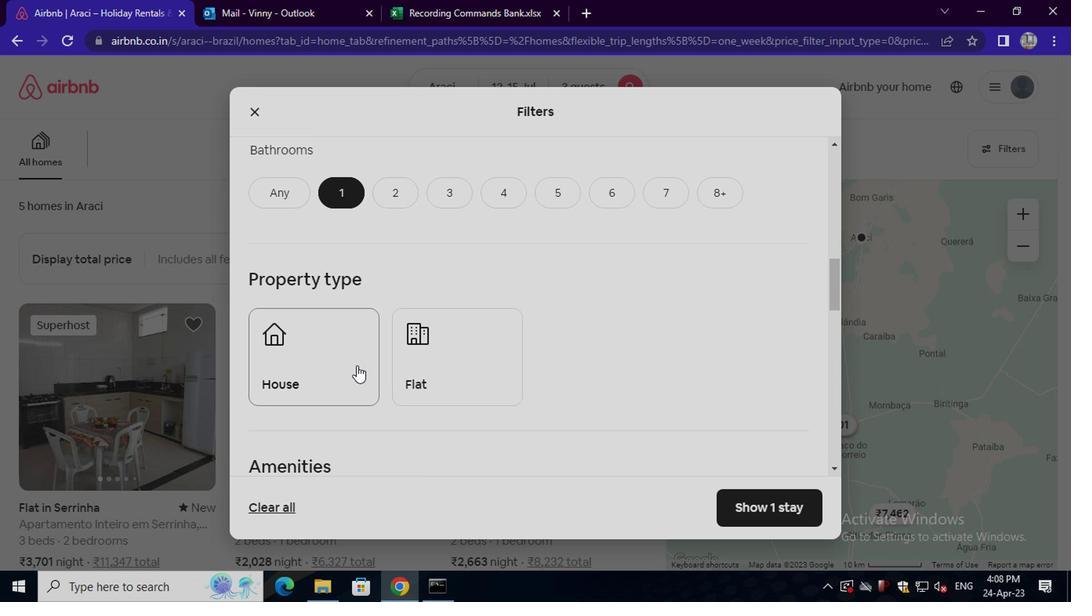 
Action: Mouse moved to (432, 367)
Screenshot: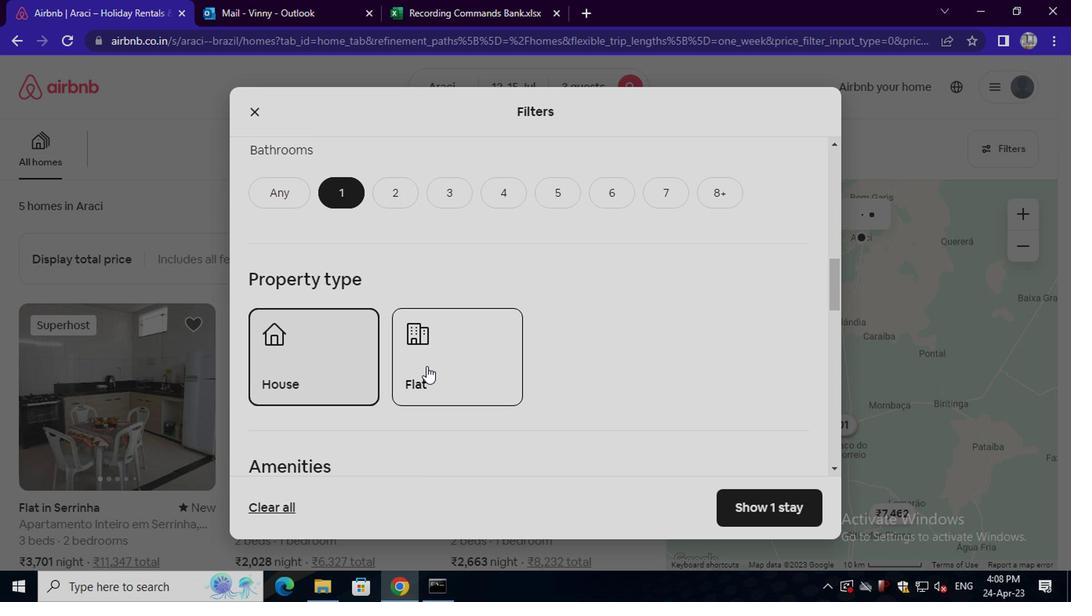 
Action: Mouse pressed left at (432, 367)
Screenshot: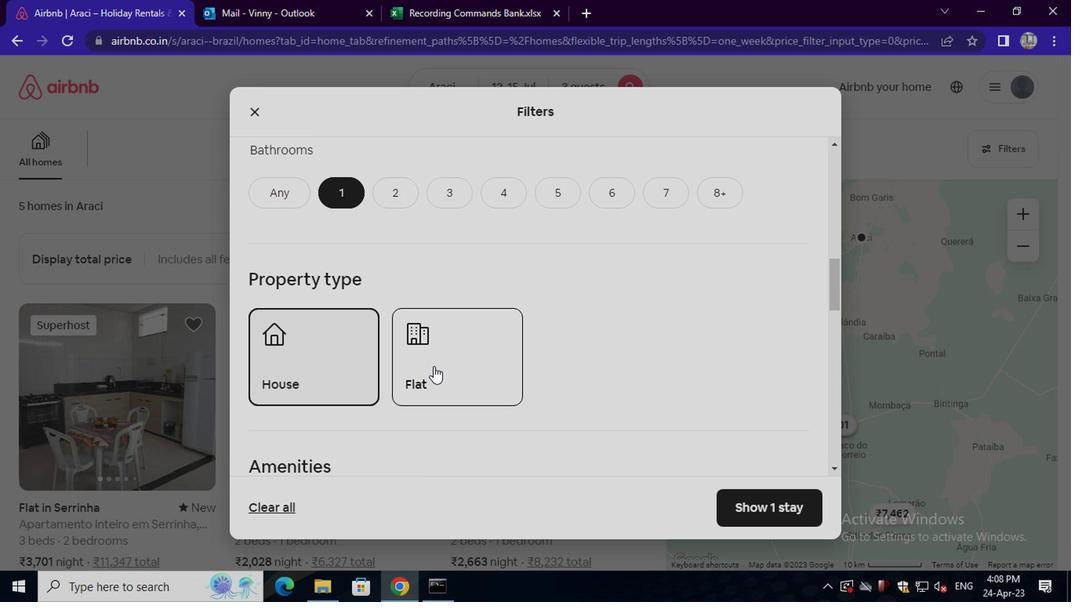 
Action: Mouse moved to (478, 373)
Screenshot: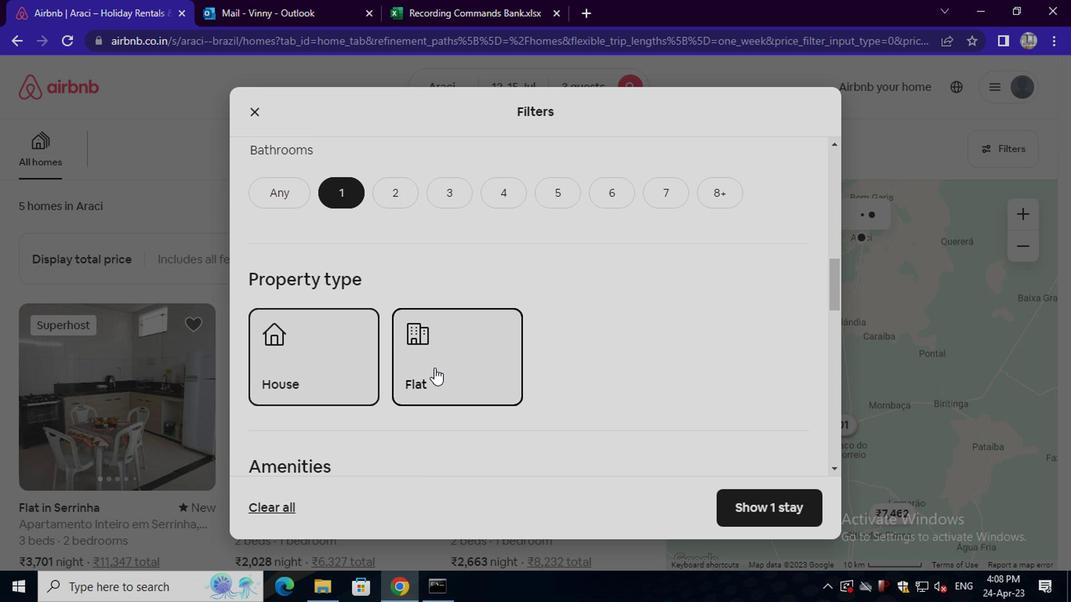 
Action: Mouse scrolled (478, 372) with delta (0, -1)
Screenshot: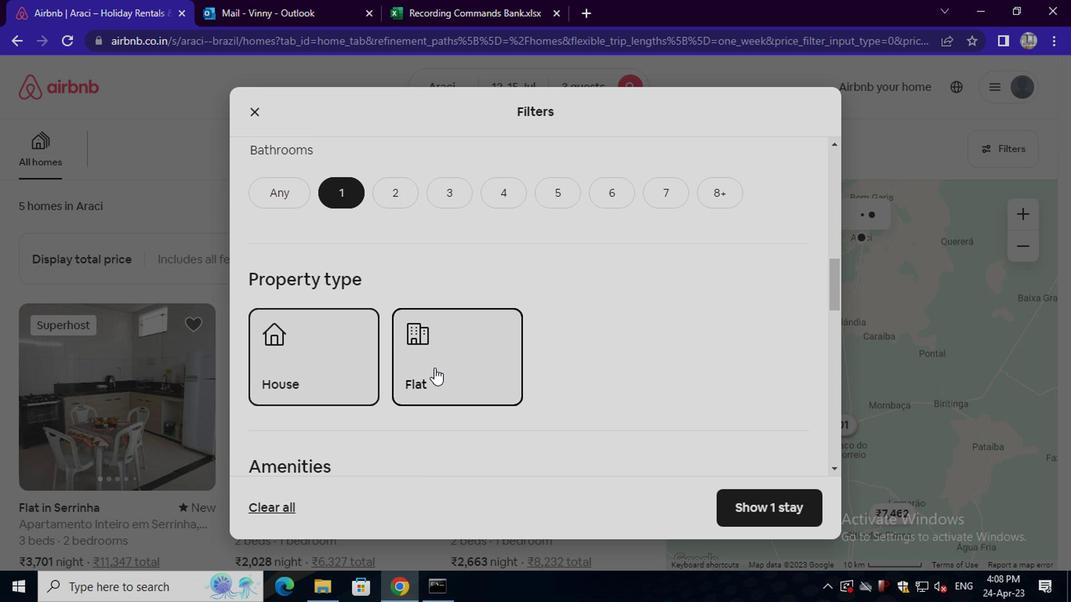 
Action: Mouse scrolled (478, 372) with delta (0, -1)
Screenshot: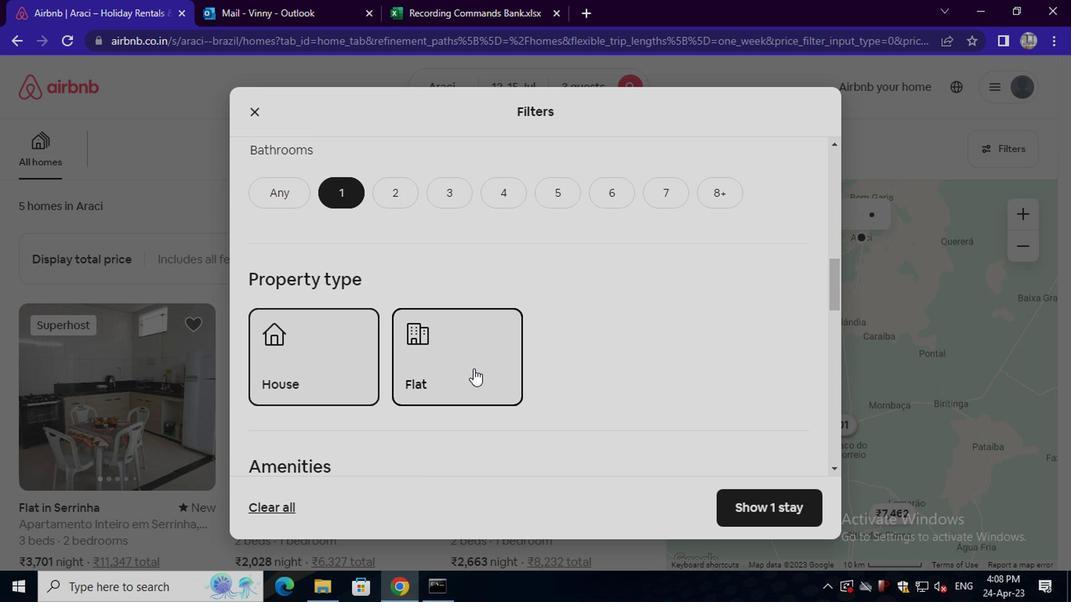 
Action: Mouse moved to (473, 374)
Screenshot: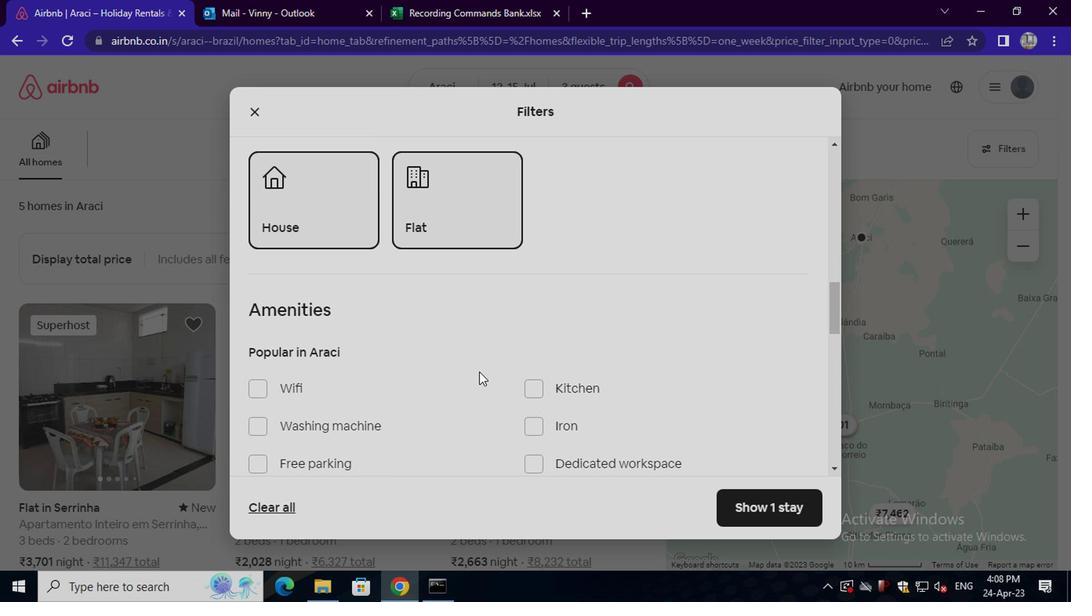 
Action: Mouse scrolled (473, 374) with delta (0, 0)
Screenshot: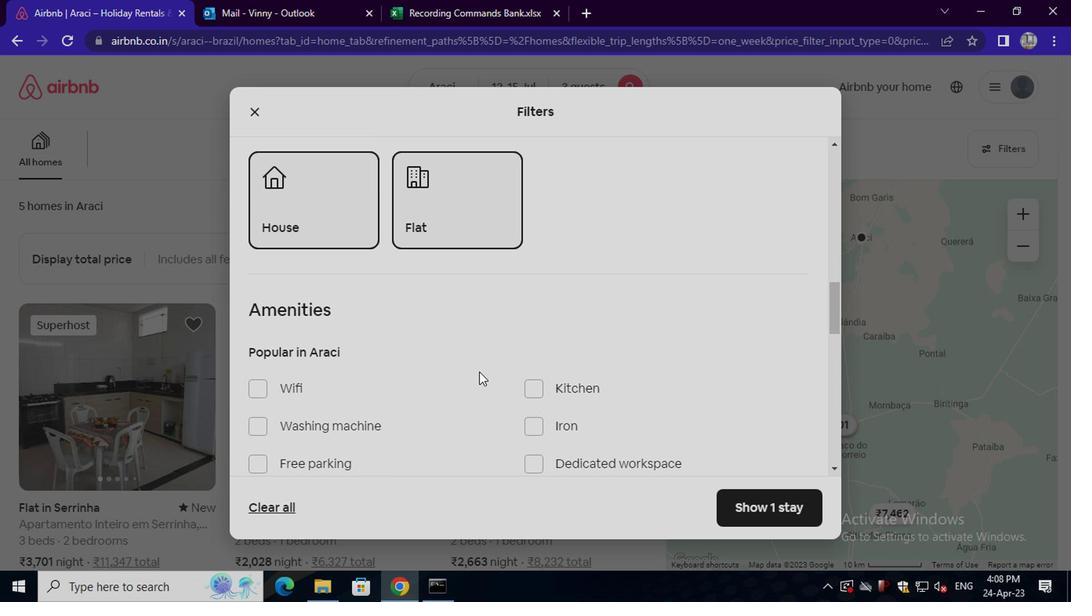 
Action: Mouse scrolled (473, 374) with delta (0, 0)
Screenshot: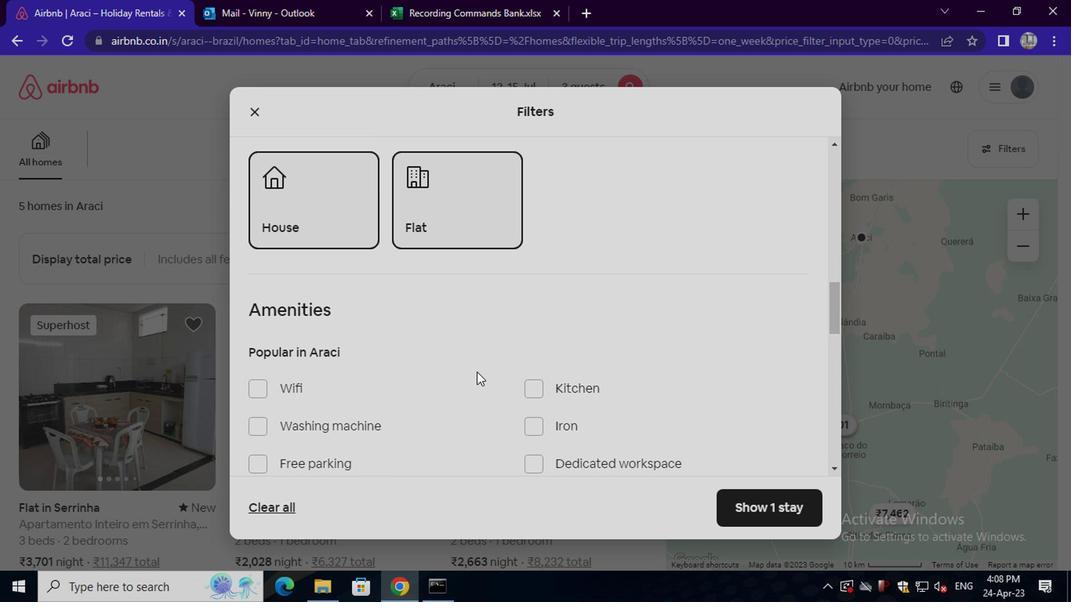 
Action: Mouse moved to (345, 278)
Screenshot: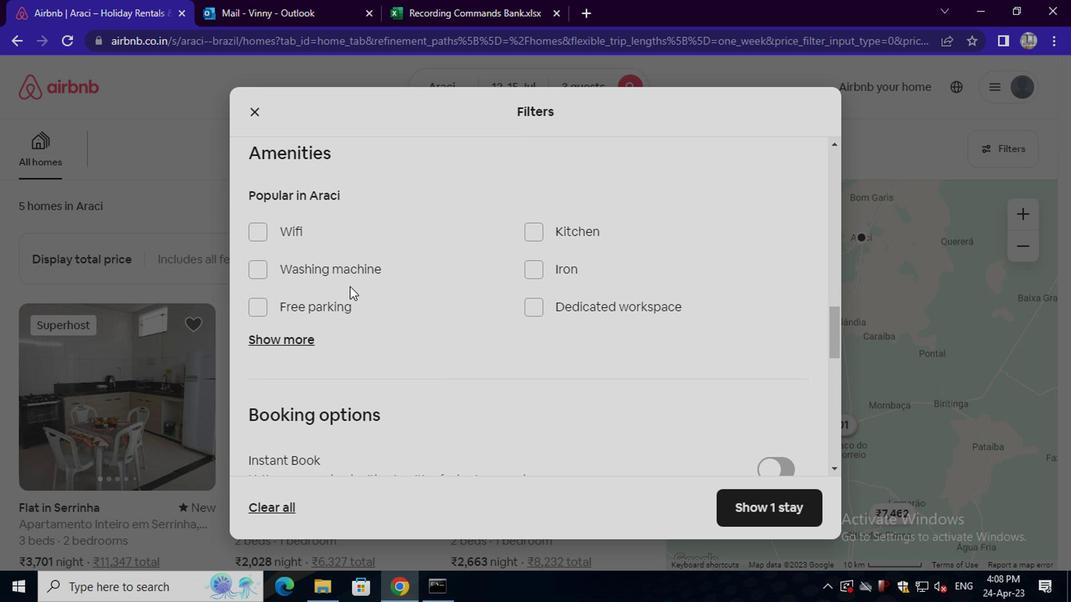 
Action: Mouse pressed left at (345, 278)
Screenshot: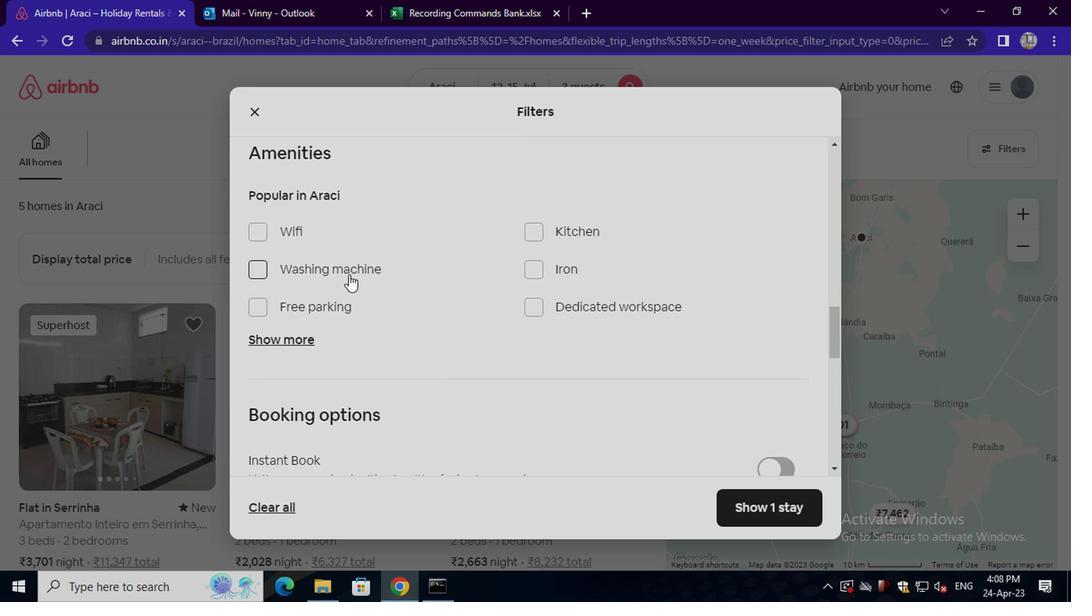 
Action: Mouse moved to (389, 290)
Screenshot: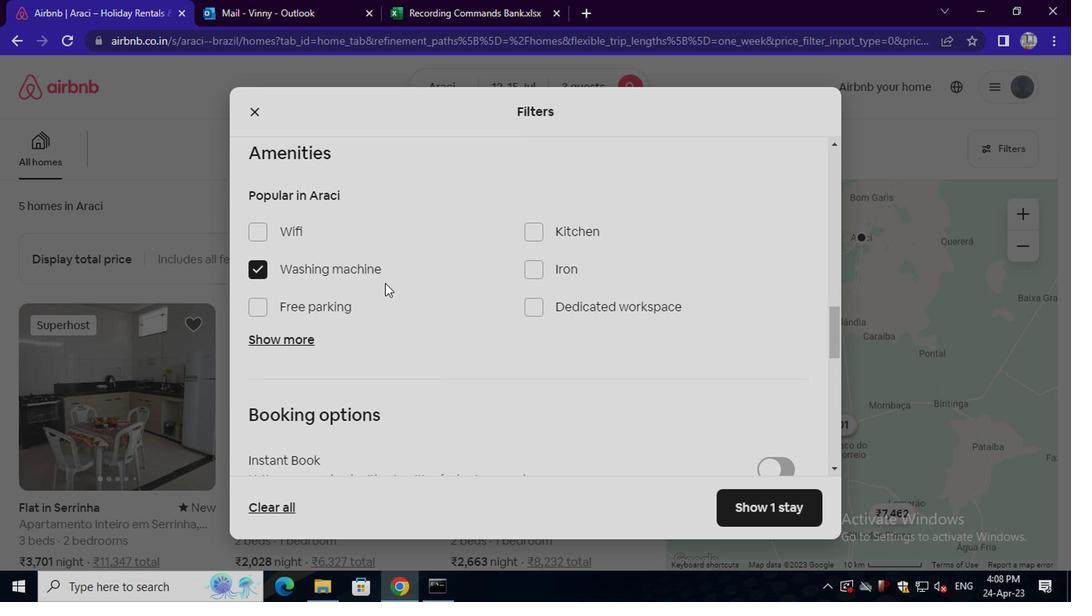 
Action: Mouse scrolled (389, 289) with delta (0, 0)
Screenshot: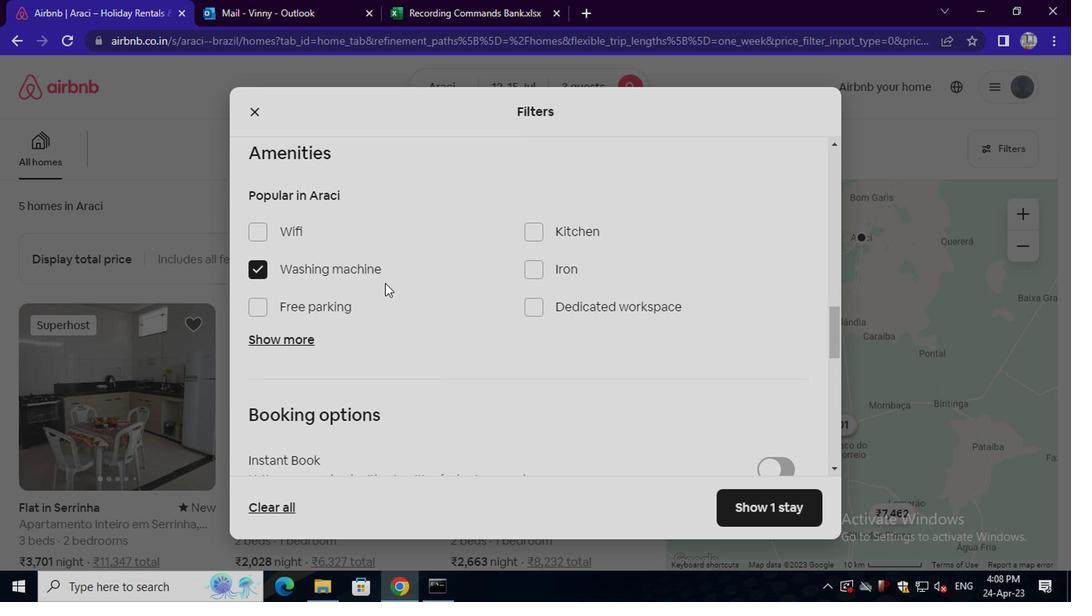 
Action: Mouse scrolled (389, 289) with delta (0, 0)
Screenshot: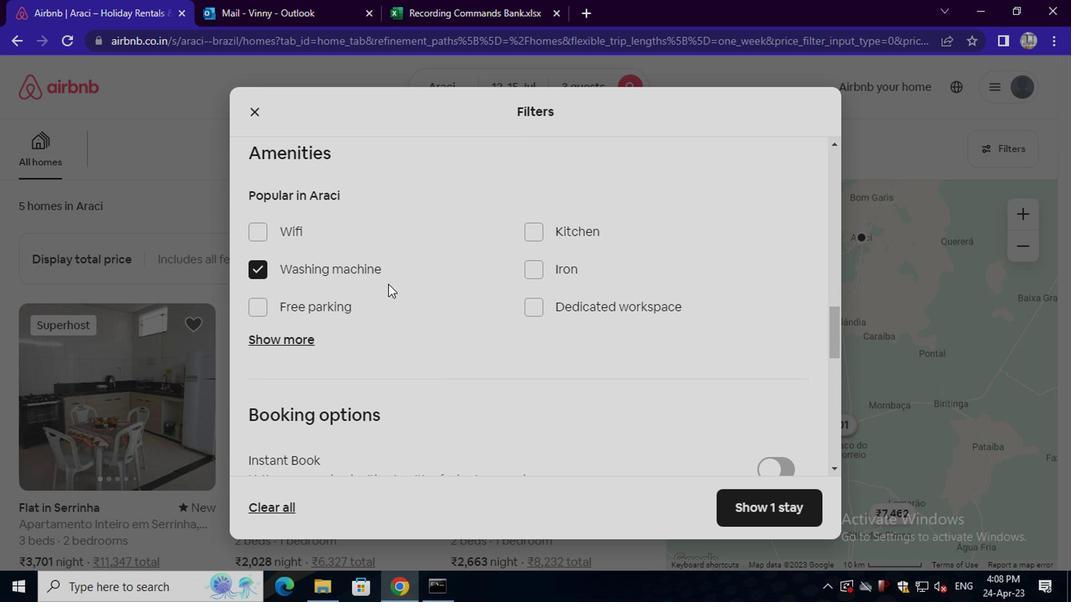 
Action: Mouse scrolled (389, 289) with delta (0, 0)
Screenshot: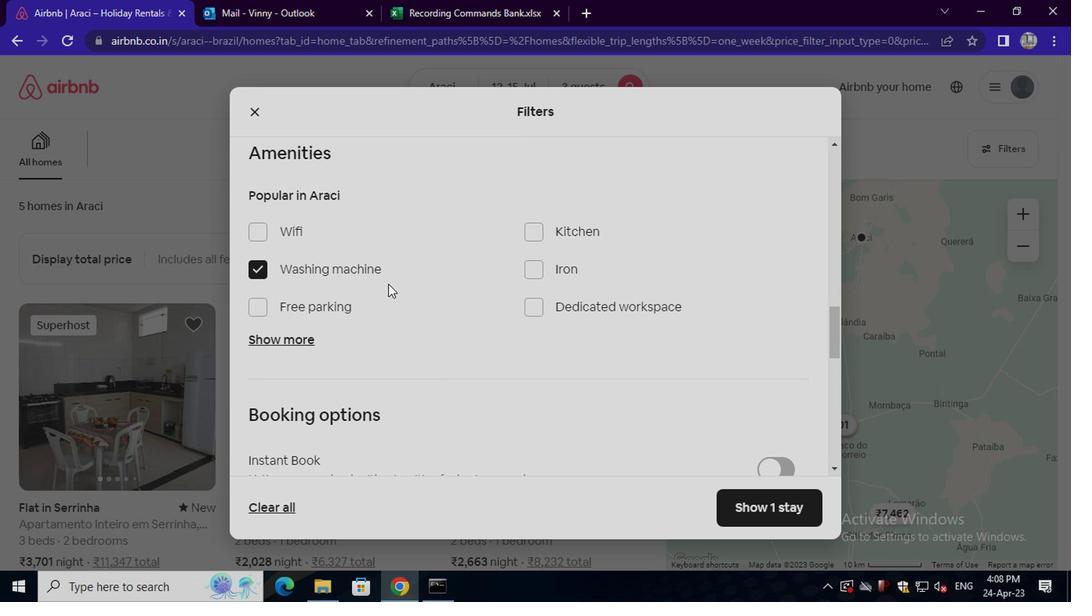 
Action: Mouse scrolled (389, 289) with delta (0, 0)
Screenshot: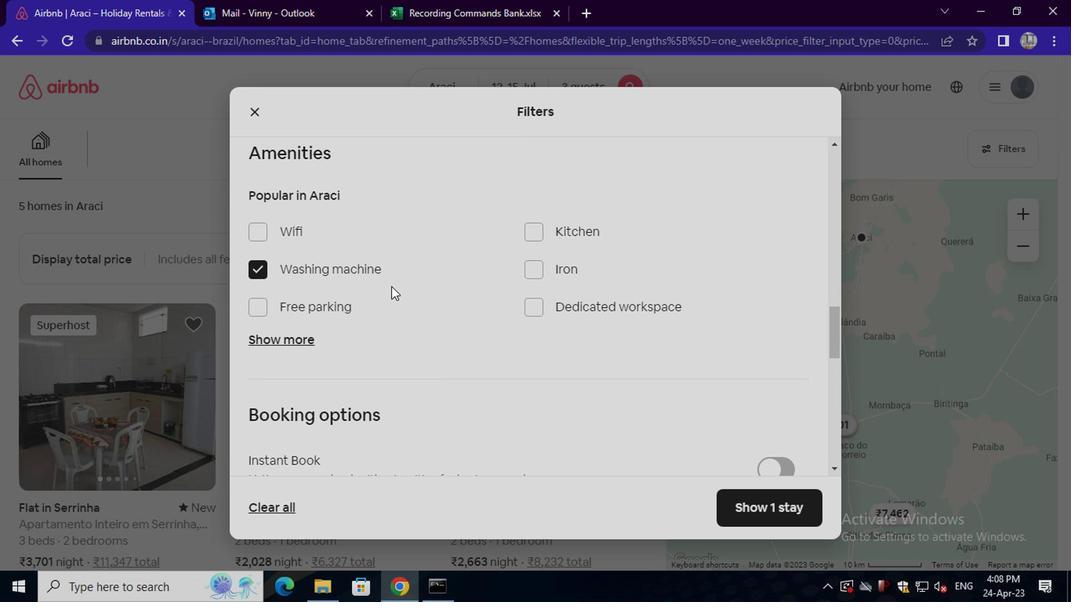 
Action: Mouse moved to (777, 212)
Screenshot: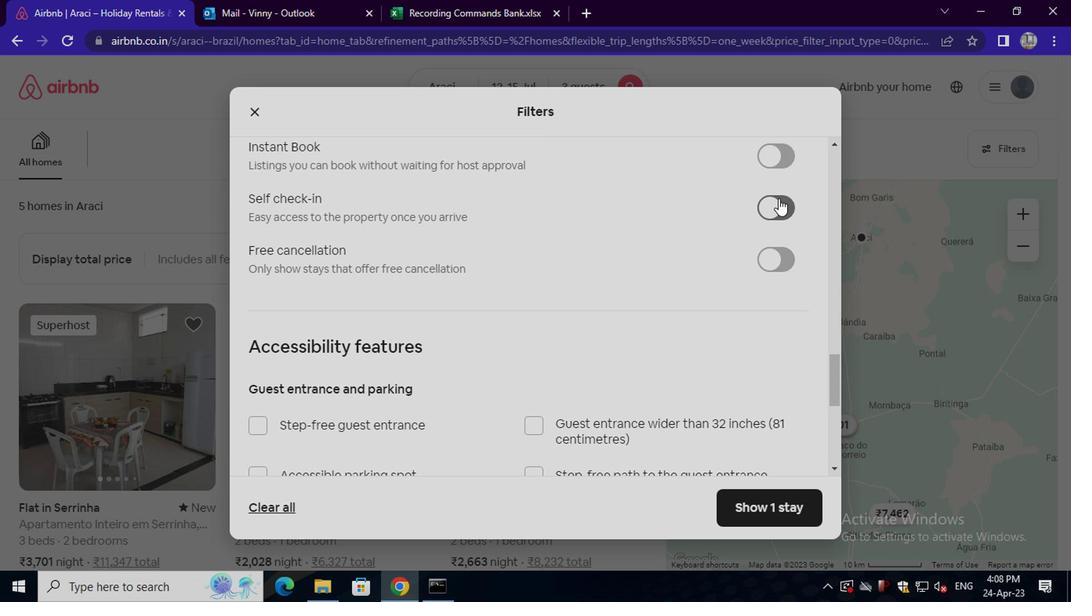 
Action: Mouse pressed left at (777, 212)
Screenshot: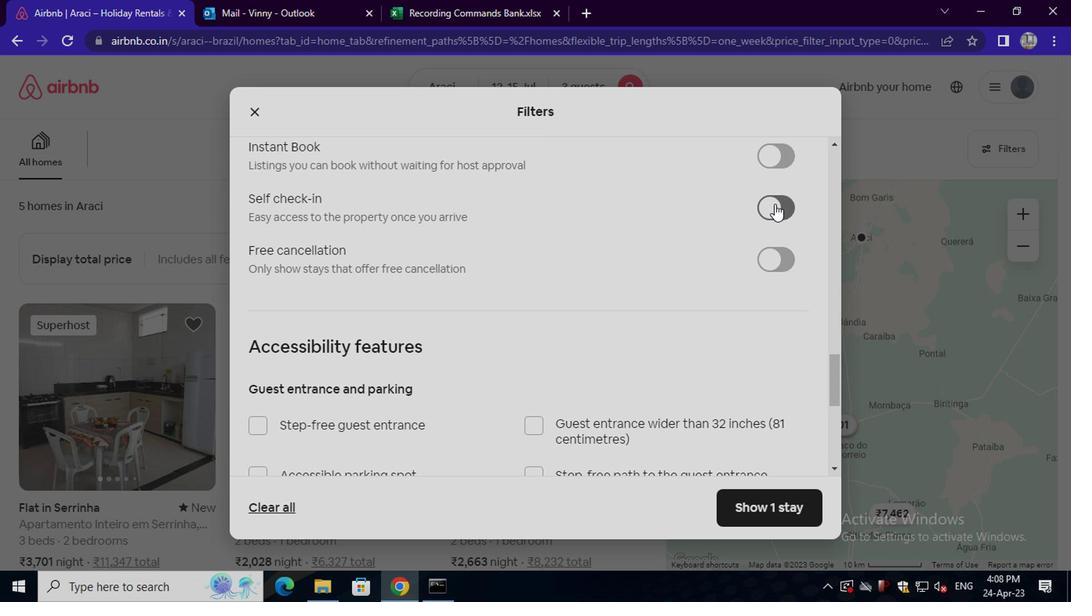 
Action: Mouse moved to (417, 295)
Screenshot: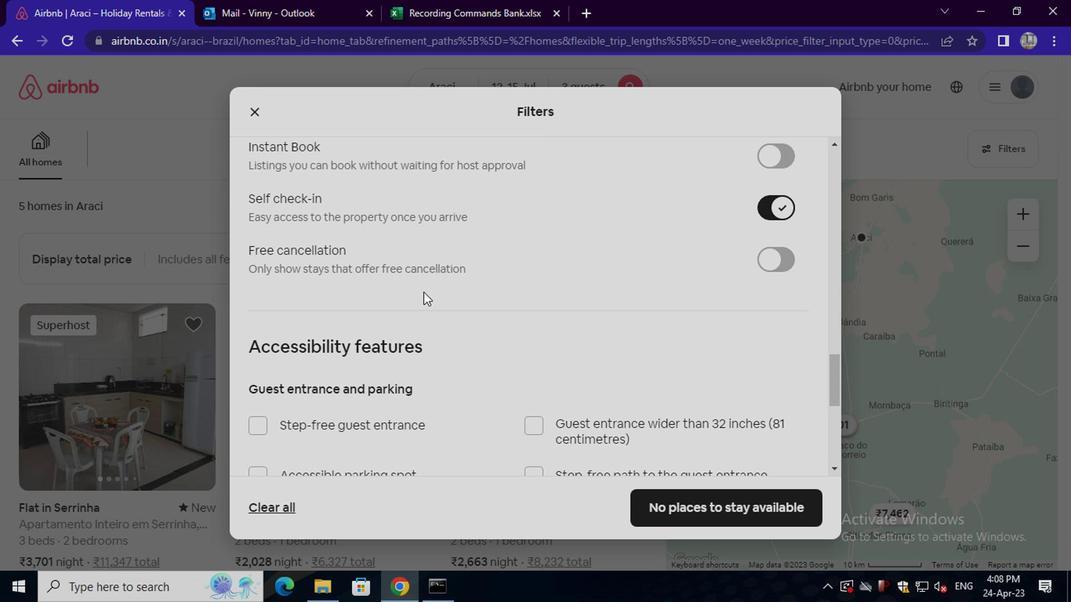 
Action: Mouse scrolled (417, 294) with delta (0, -1)
Screenshot: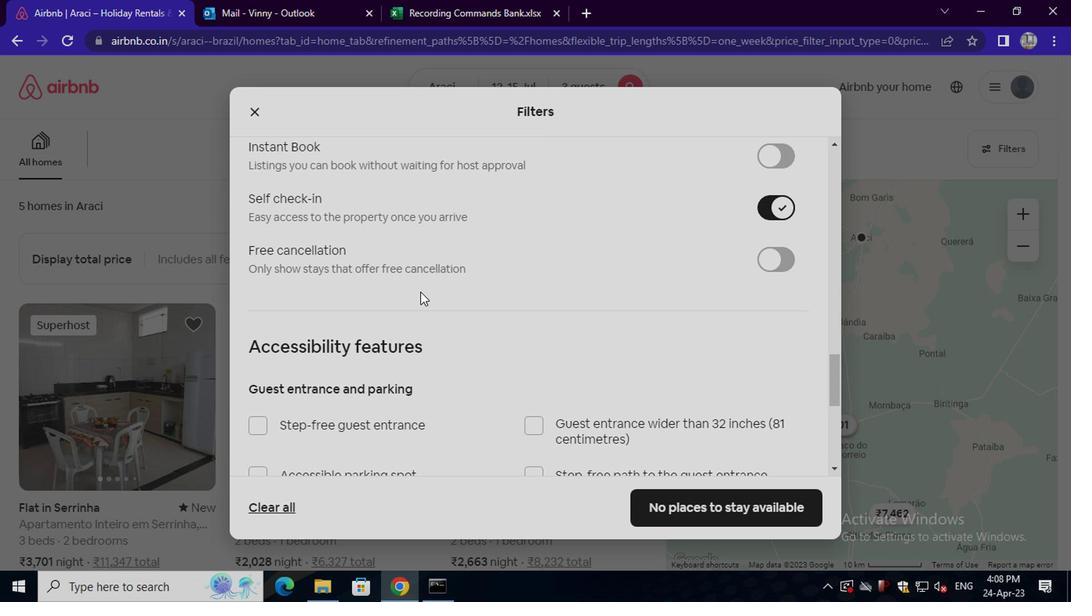 
Action: Mouse scrolled (417, 294) with delta (0, -1)
Screenshot: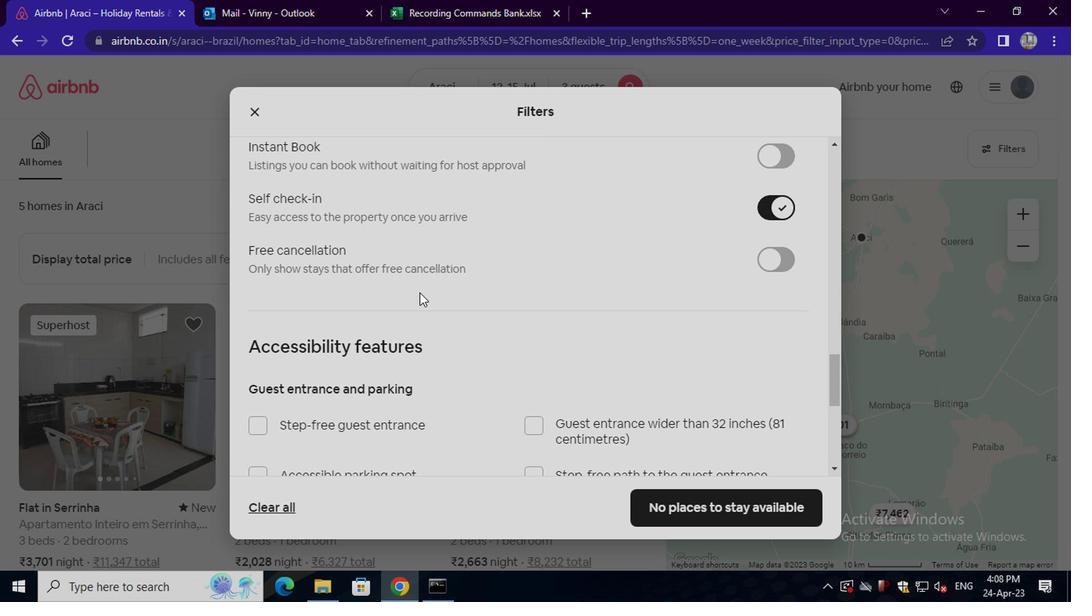 
Action: Mouse scrolled (417, 294) with delta (0, -1)
Screenshot: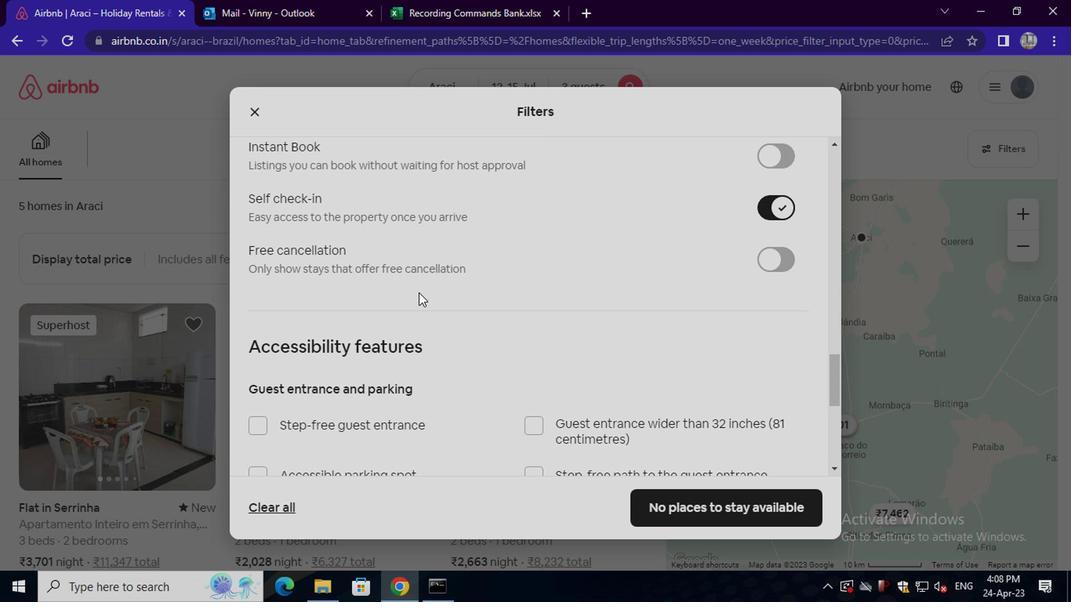 
Action: Mouse scrolled (417, 294) with delta (0, -1)
Screenshot: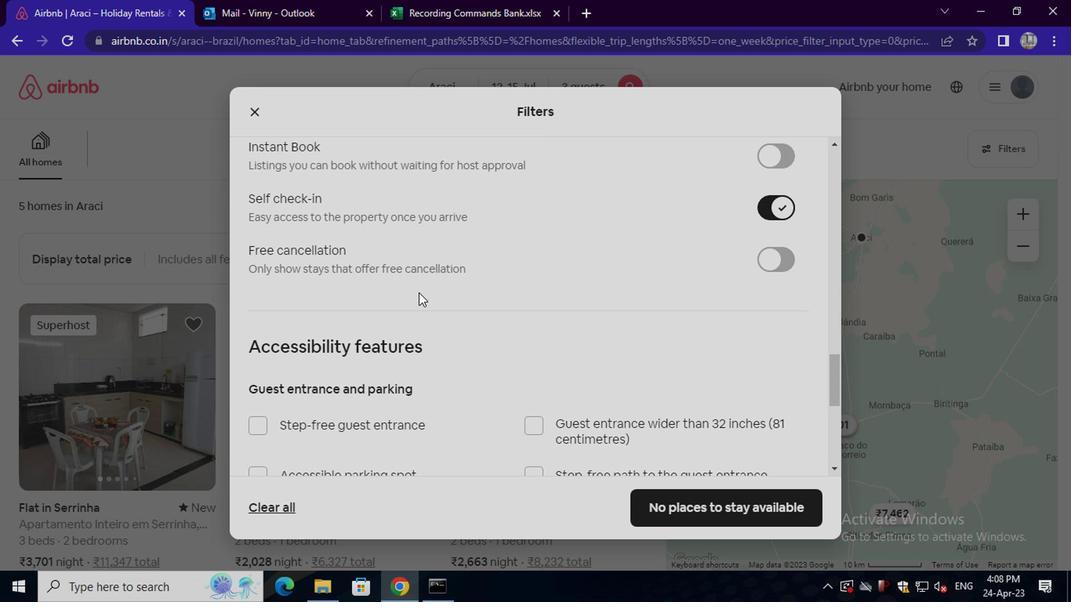 
Action: Mouse scrolled (417, 294) with delta (0, -1)
Screenshot: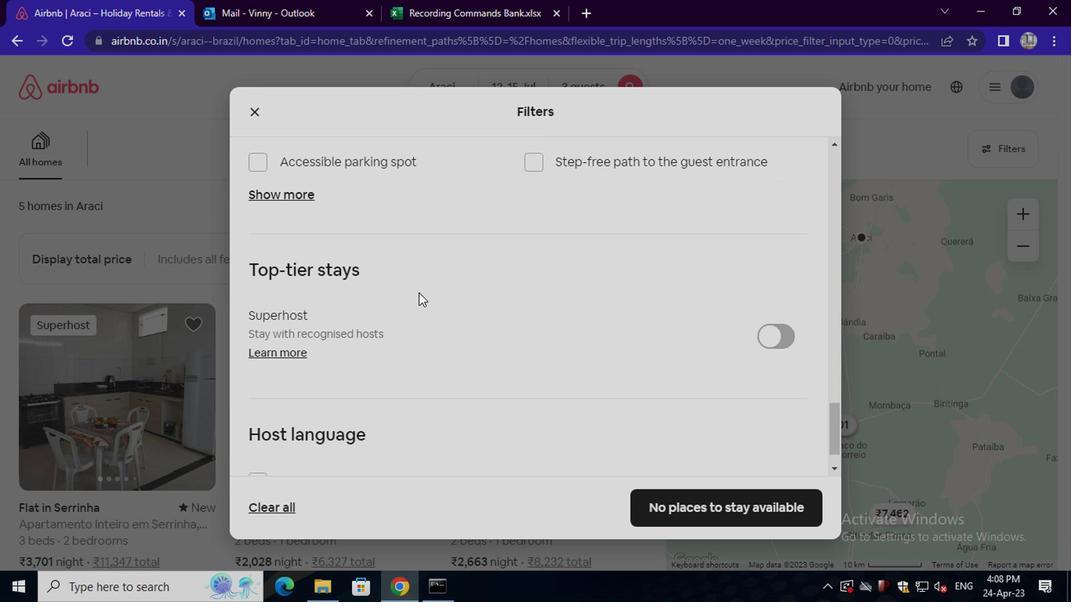 
Action: Mouse scrolled (417, 294) with delta (0, -1)
Screenshot: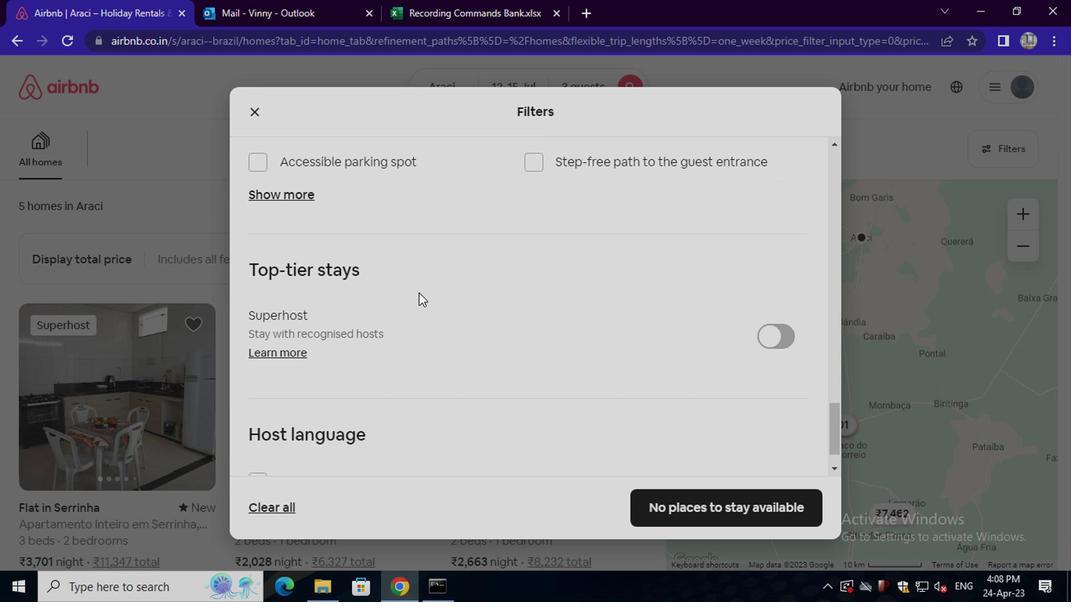 
Action: Mouse scrolled (417, 294) with delta (0, -1)
Screenshot: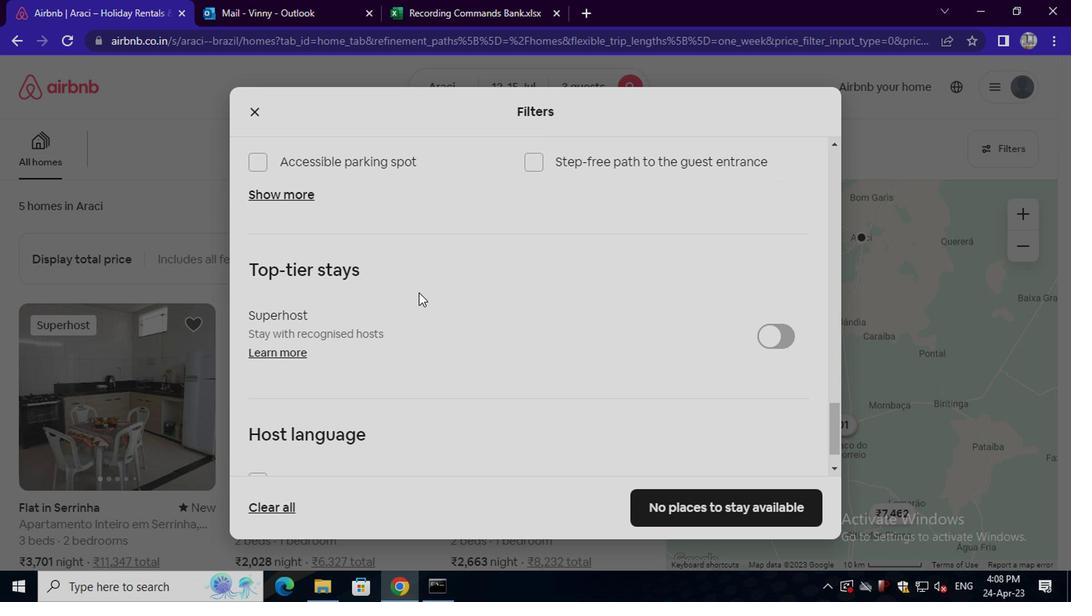
Action: Mouse scrolled (417, 294) with delta (0, -1)
Screenshot: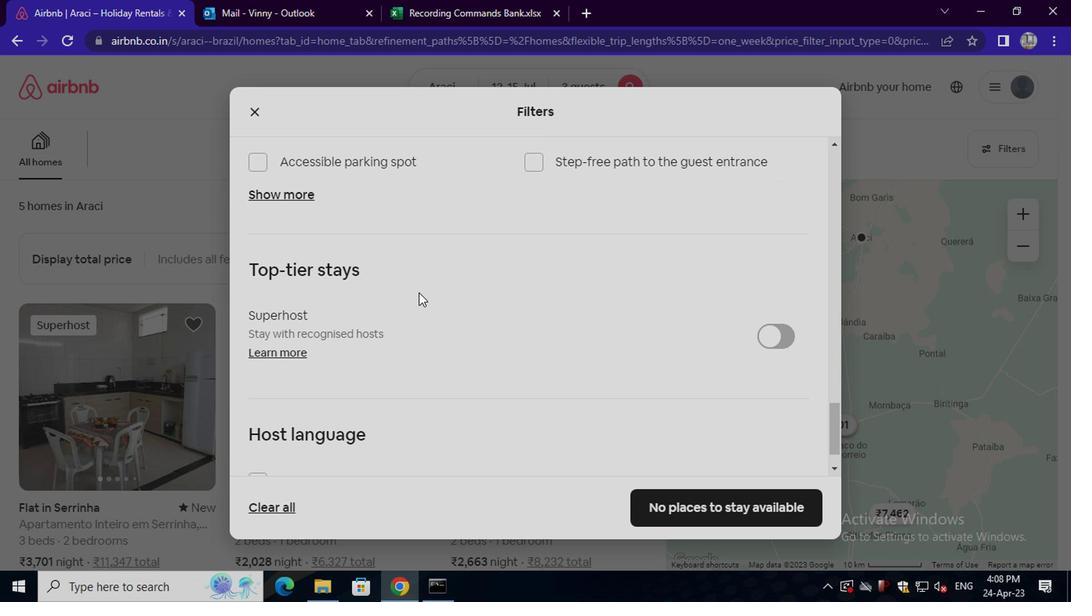 
Action: Mouse moved to (408, 304)
Screenshot: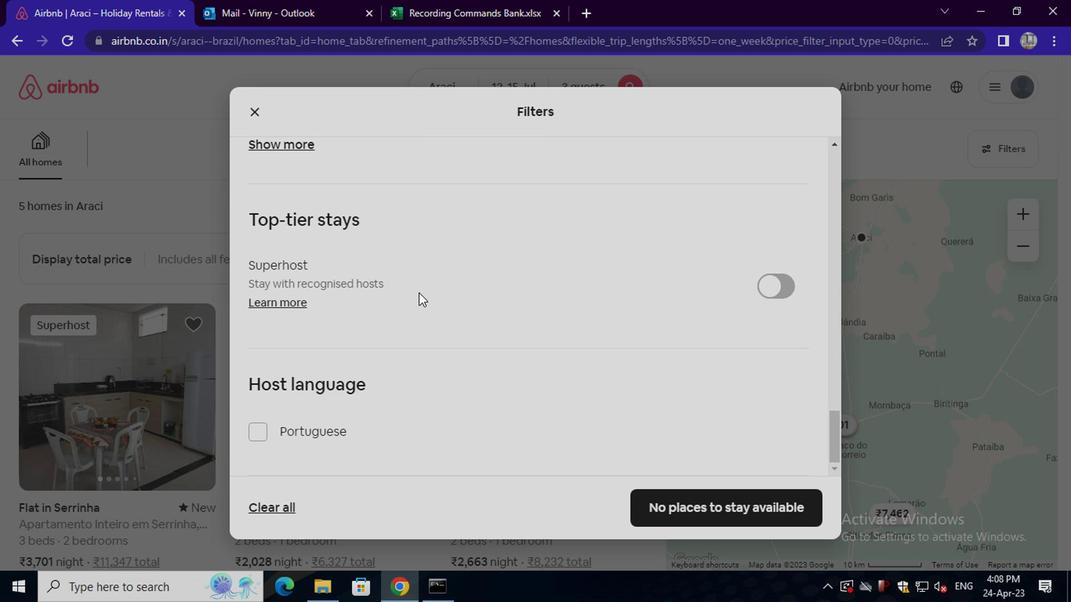 
Action: Mouse scrolled (408, 303) with delta (0, 0)
Screenshot: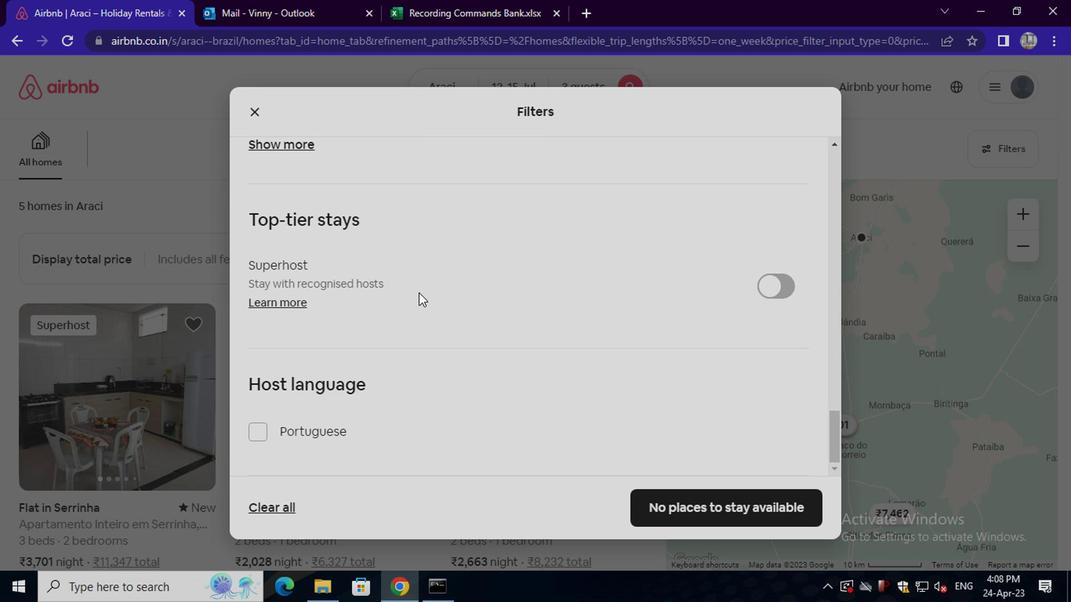 
Action: Mouse moved to (408, 306)
Screenshot: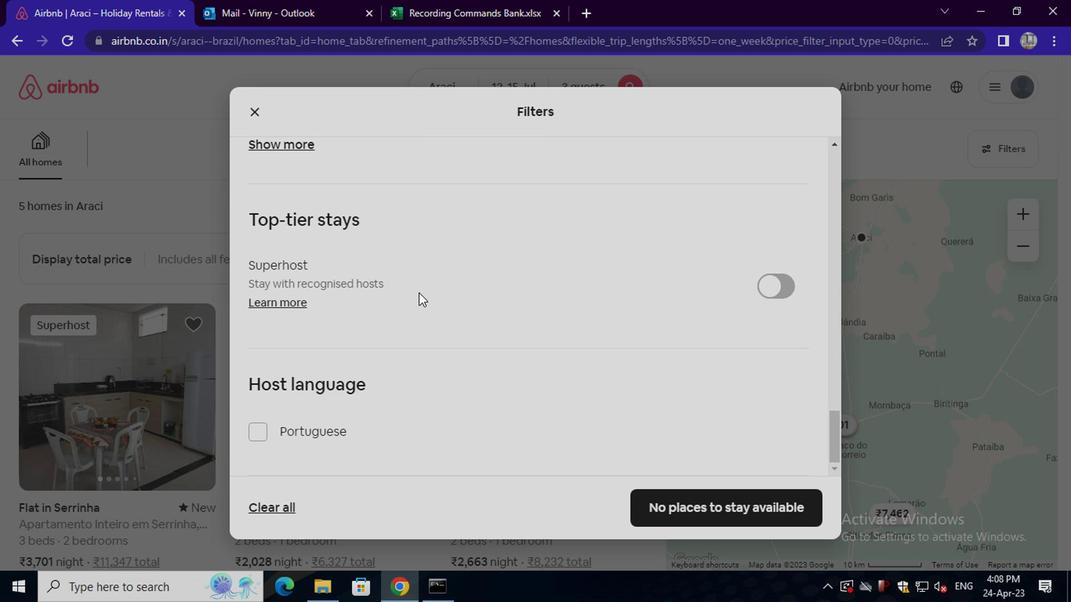 
Action: Mouse scrolled (408, 305) with delta (0, 0)
Screenshot: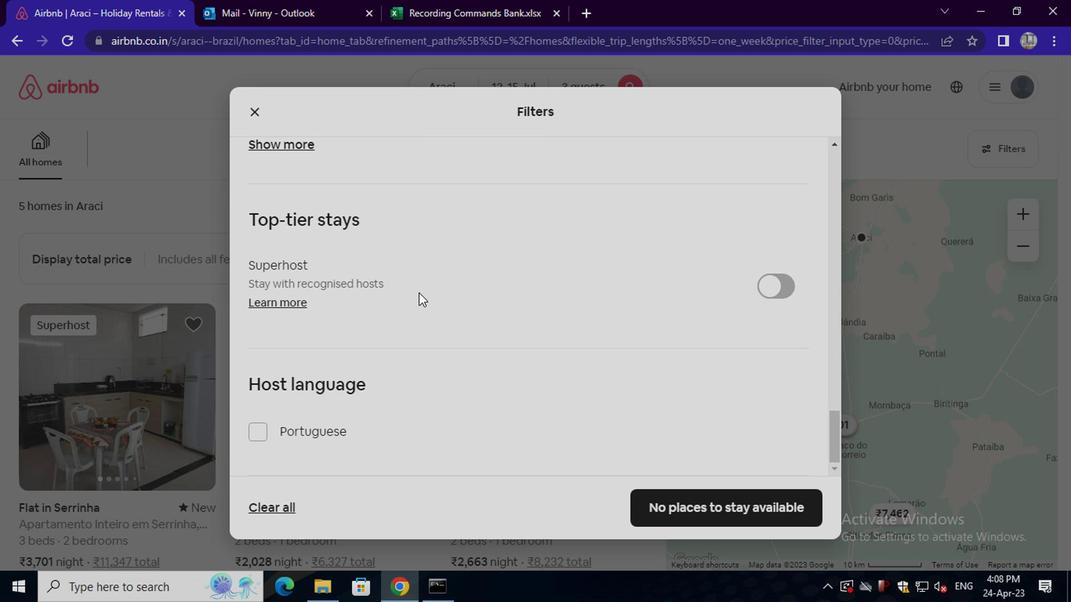 
Action: Mouse moved to (408, 306)
Screenshot: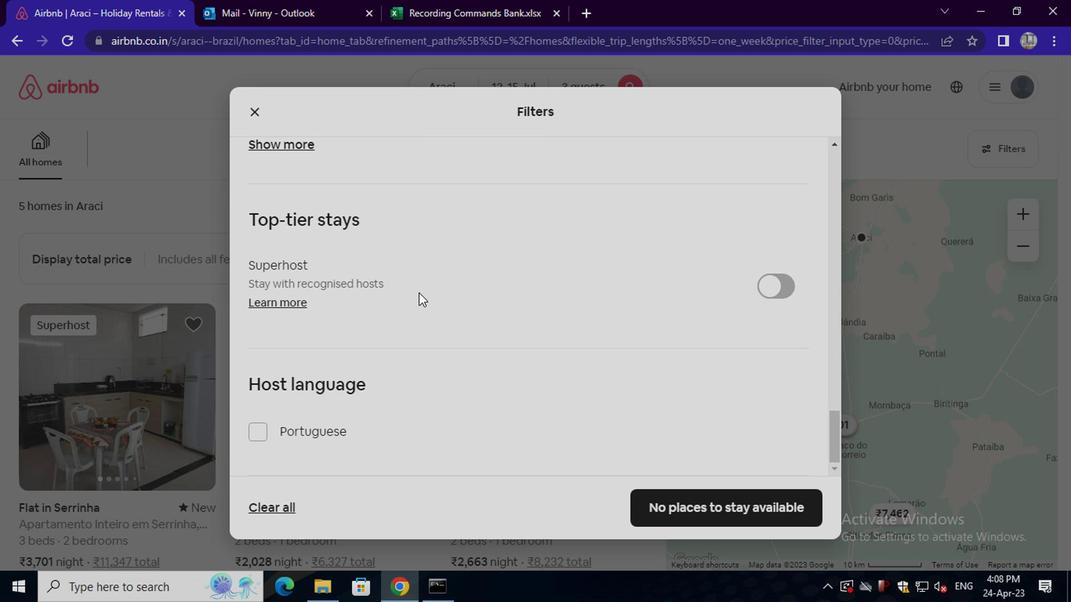 
Action: Mouse scrolled (408, 305) with delta (0, 0)
Screenshot: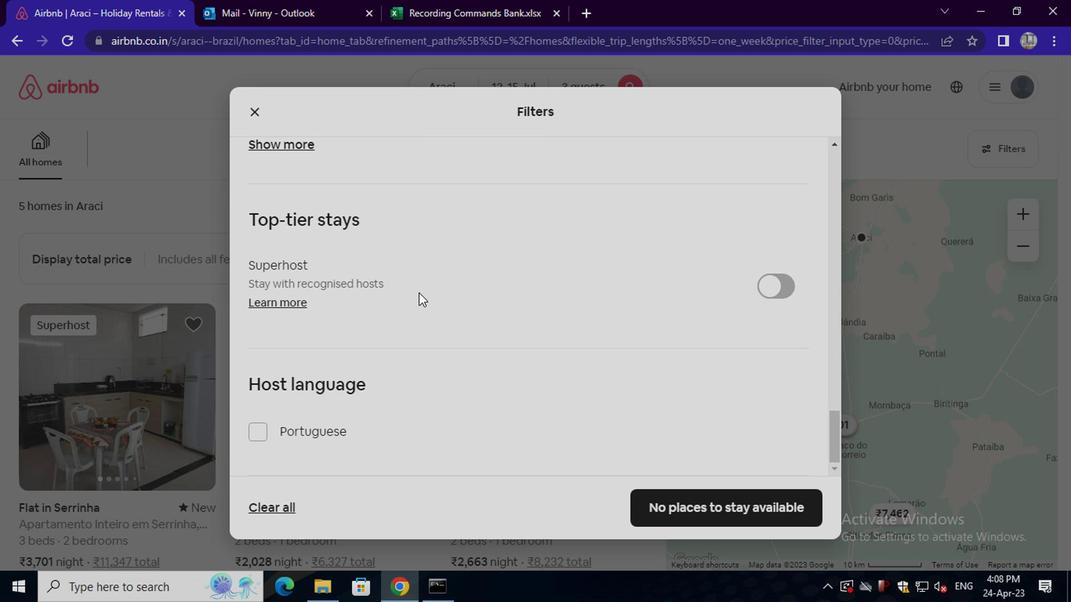 
Action: Mouse scrolled (408, 305) with delta (0, 0)
Screenshot: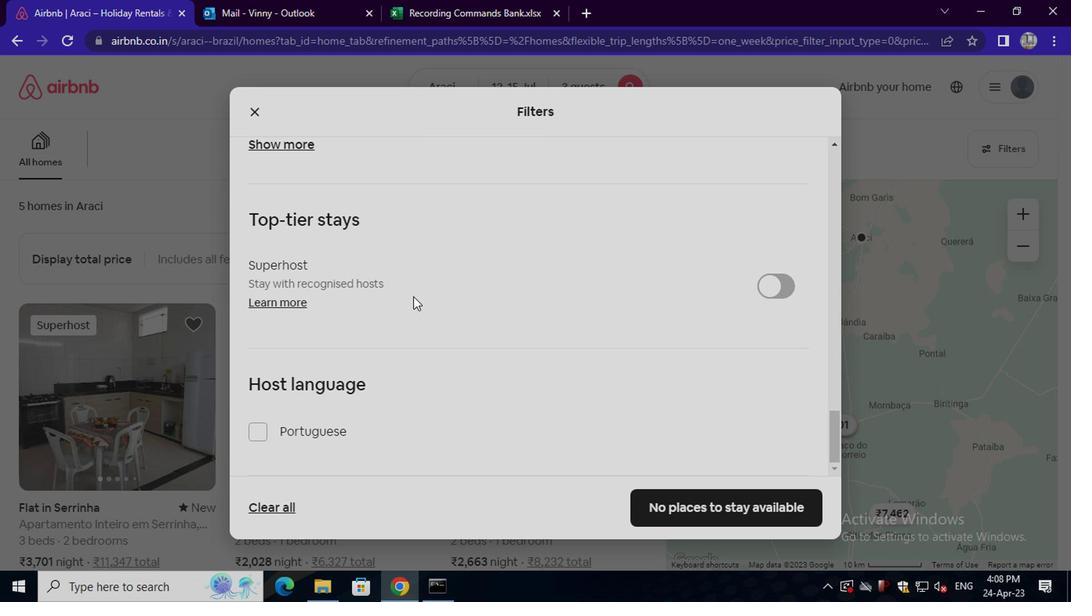 
Action: Mouse moved to (701, 512)
Screenshot: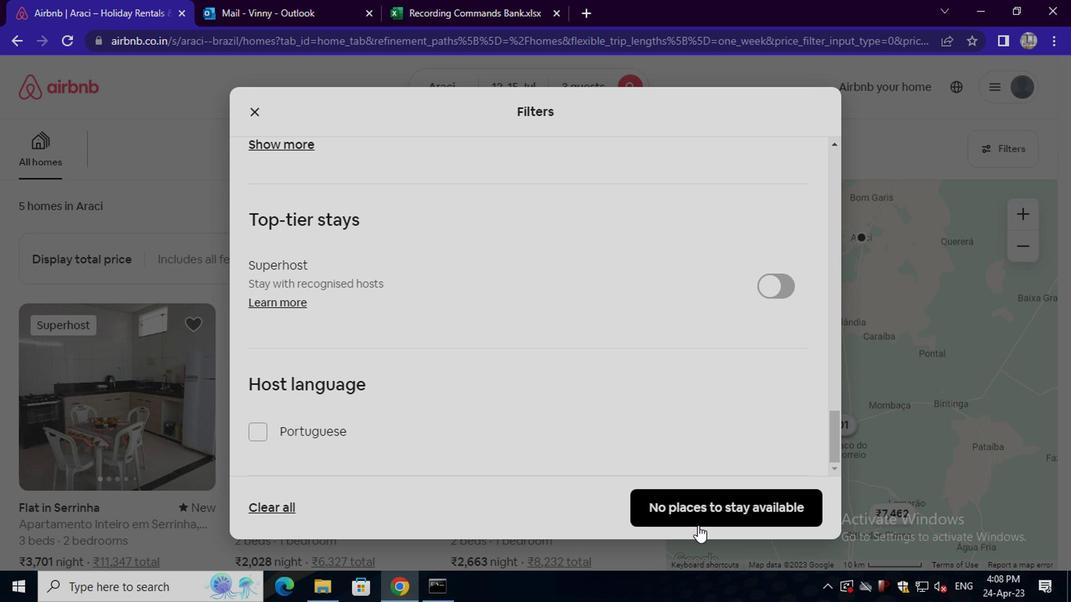 
Action: Mouse pressed left at (701, 512)
Screenshot: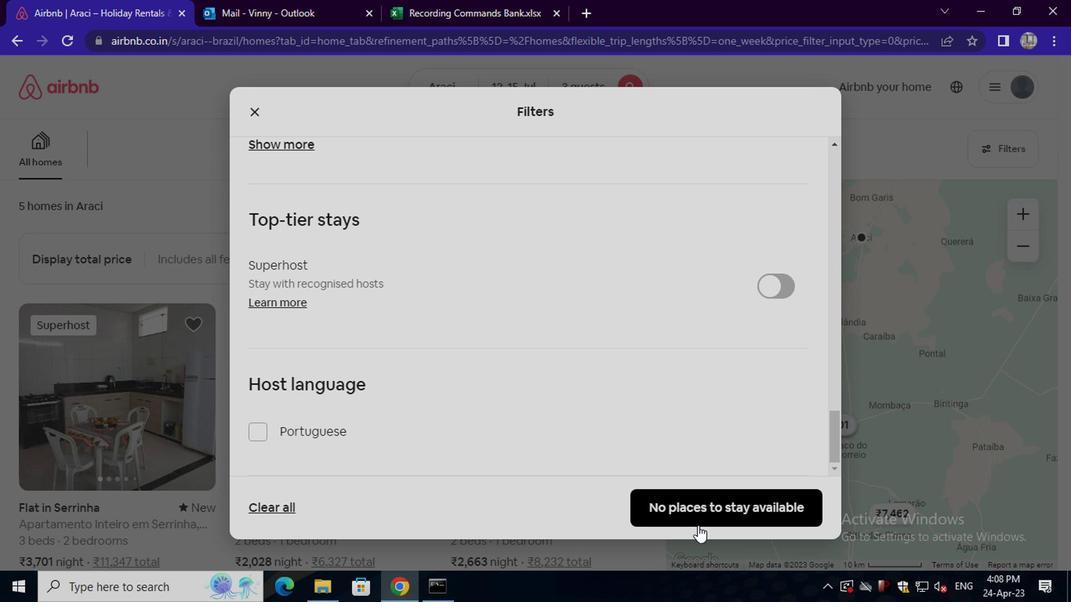 
